 Task: Use GitHub's "Issues" to report and track project tasks.
Action: Mouse moved to (440, 182)
Screenshot: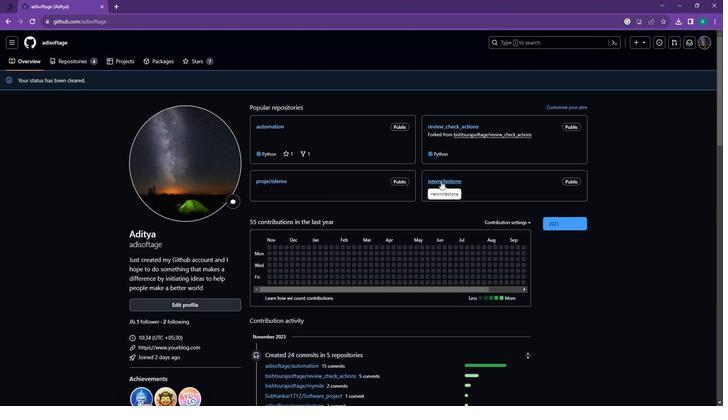 
Action: Mouse pressed left at (440, 182)
Screenshot: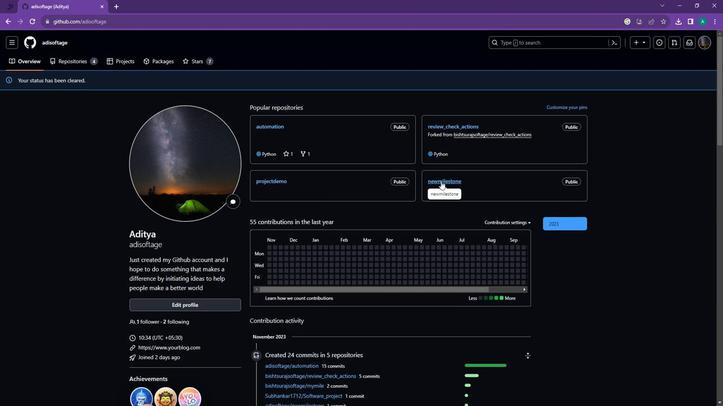 
Action: Mouse moved to (176, 61)
Screenshot: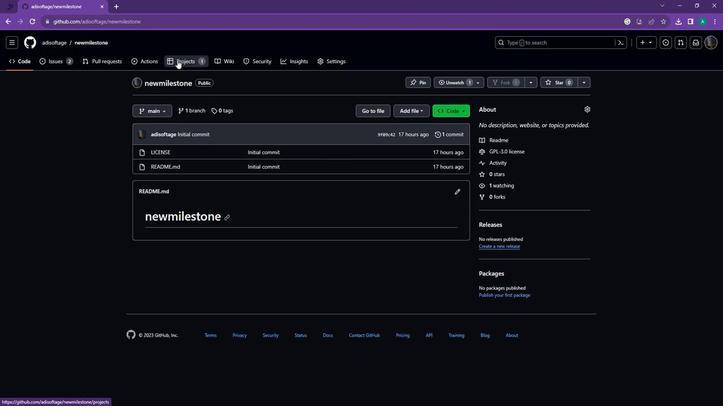 
Action: Mouse pressed left at (176, 61)
Screenshot: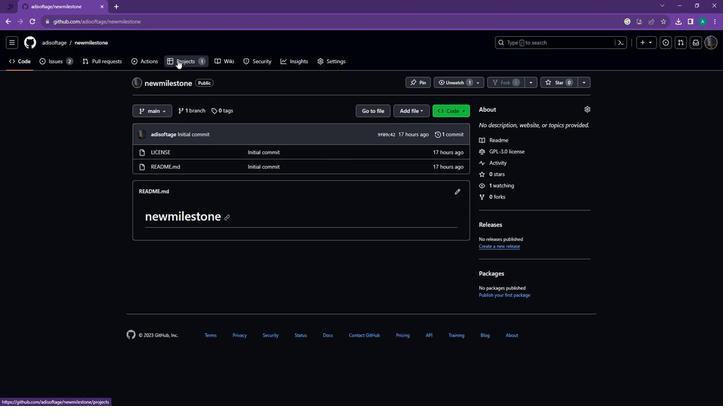 
Action: Mouse moved to (172, 205)
Screenshot: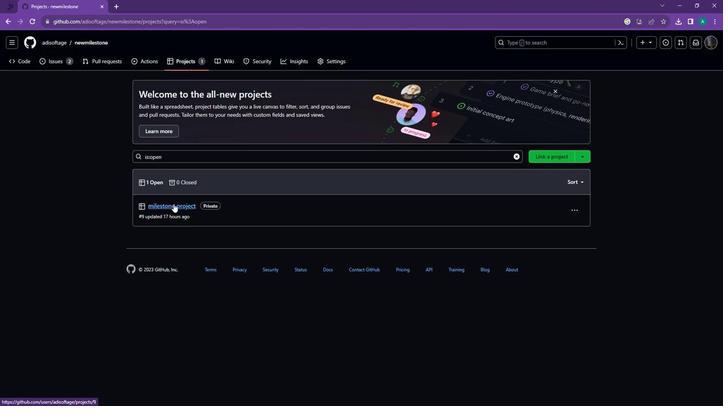 
Action: Mouse pressed left at (172, 205)
Screenshot: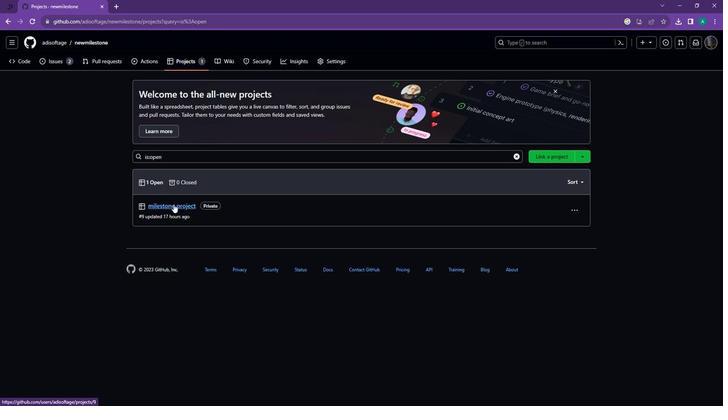 
Action: Mouse moved to (306, 247)
Screenshot: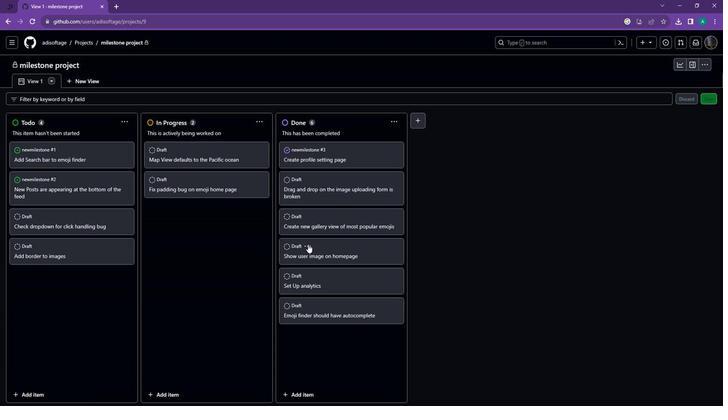 
Action: Mouse pressed left at (306, 247)
Screenshot: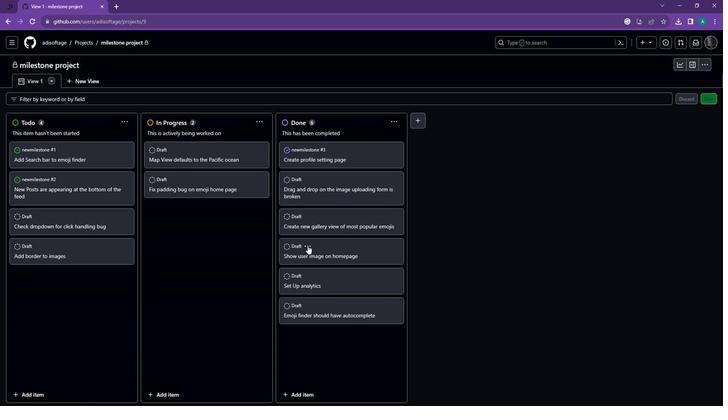 
Action: Mouse moved to (313, 260)
Screenshot: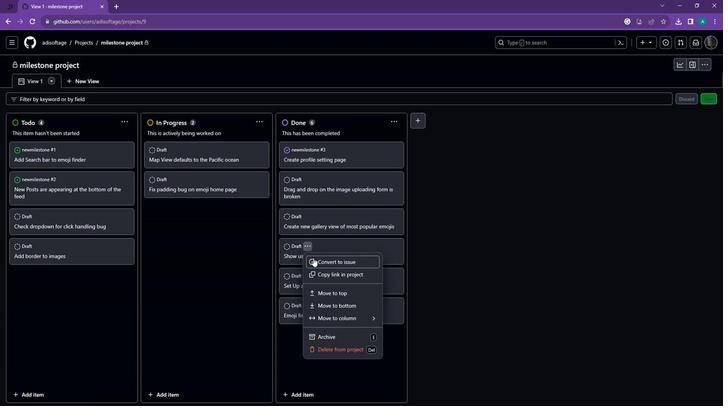 
Action: Mouse pressed left at (313, 260)
Screenshot: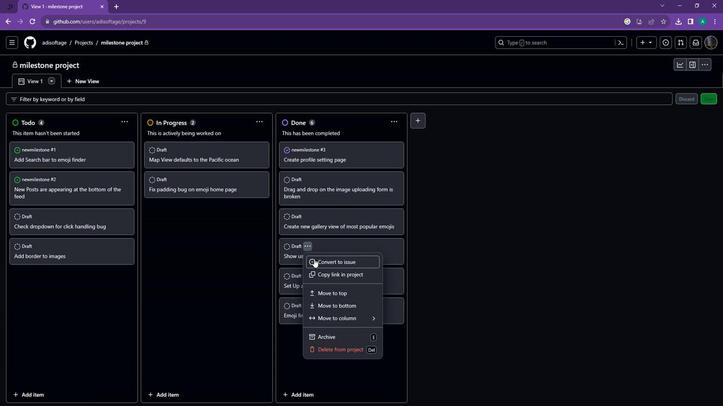 
Action: Mouse moved to (330, 295)
Screenshot: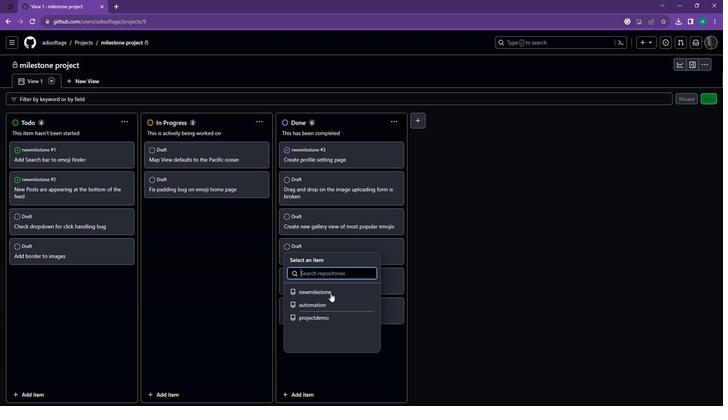 
Action: Mouse pressed left at (330, 295)
Screenshot: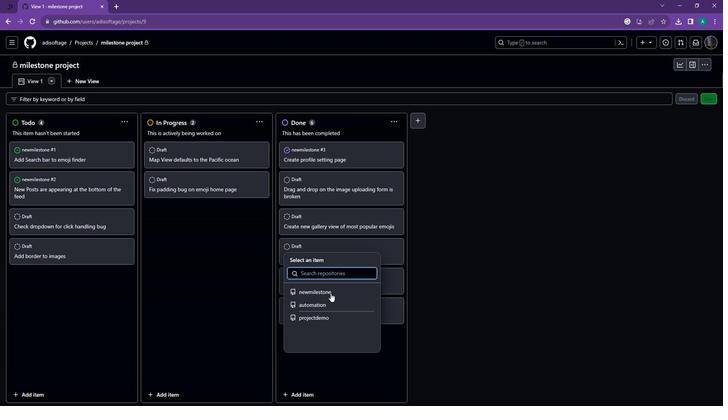 
Action: Mouse moved to (308, 306)
Screenshot: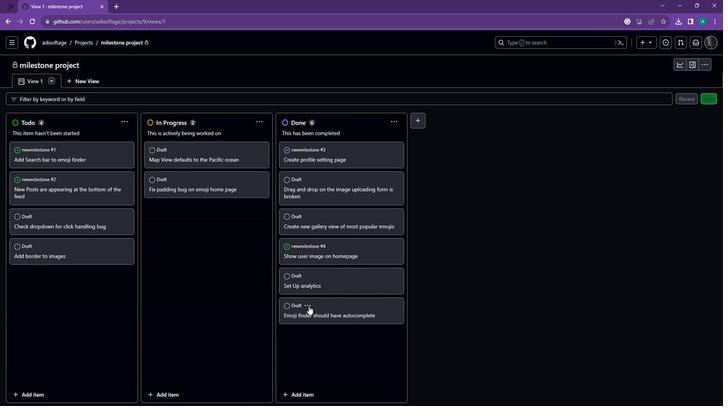 
Action: Mouse pressed left at (308, 306)
Screenshot: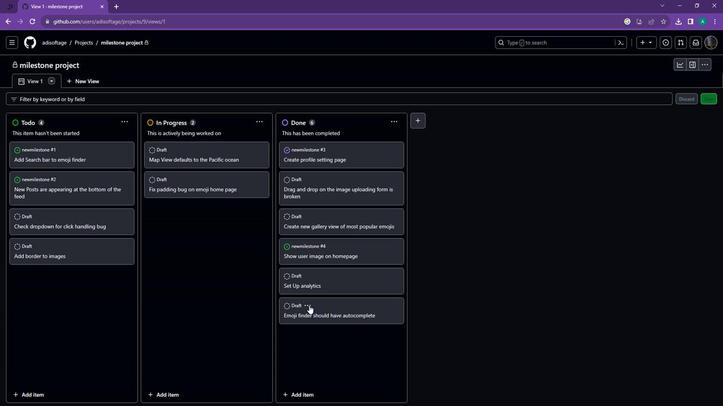 
Action: Mouse moved to (325, 203)
Screenshot: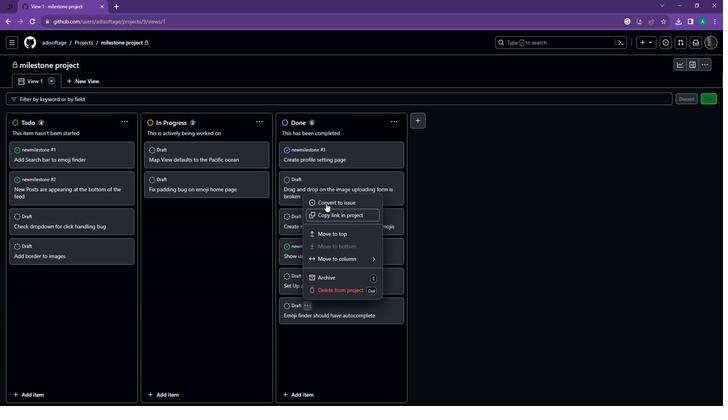 
Action: Mouse pressed left at (325, 203)
Screenshot: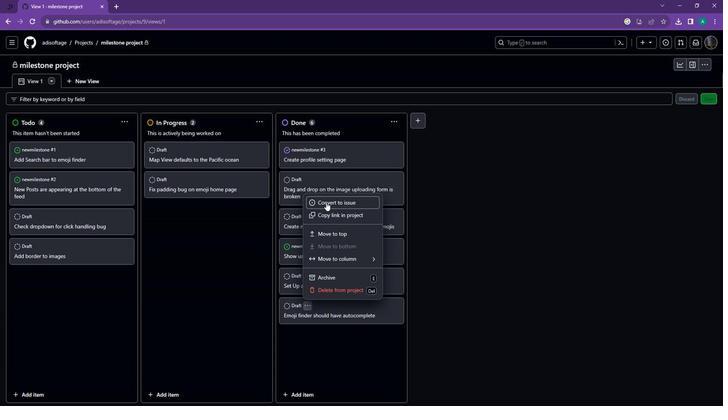 
Action: Mouse moved to (316, 239)
Screenshot: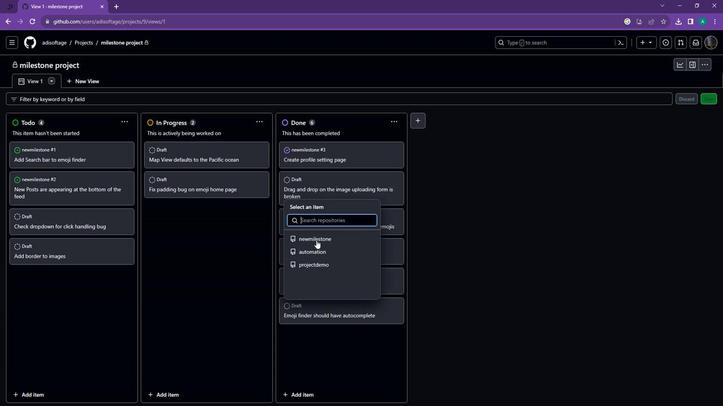 
Action: Mouse pressed left at (316, 239)
Screenshot: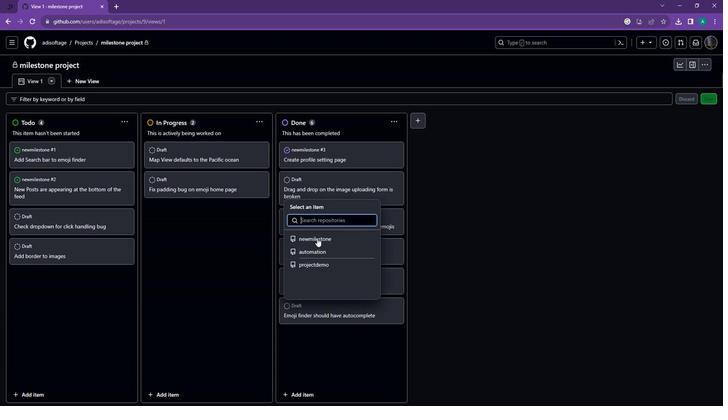 
Action: Mouse moved to (82, 42)
Screenshot: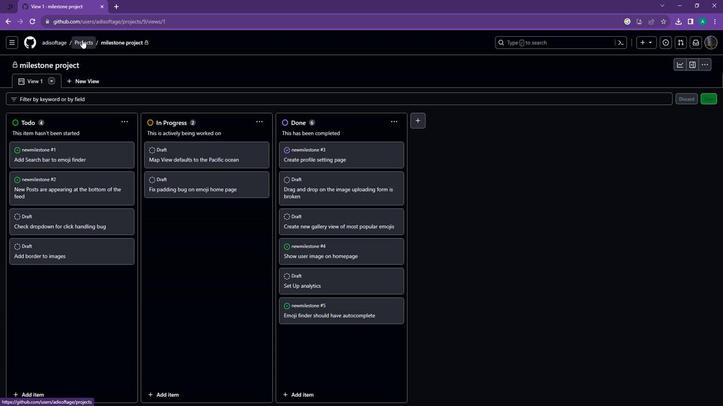 
Action: Mouse pressed left at (82, 42)
Screenshot: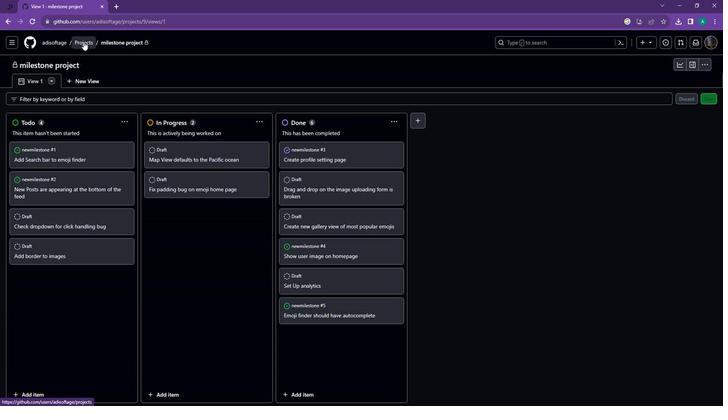
Action: Mouse moved to (73, 67)
Screenshot: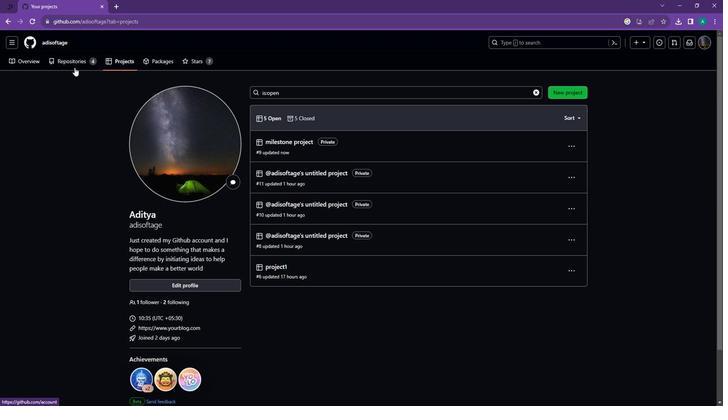 
Action: Mouse pressed left at (73, 67)
Screenshot: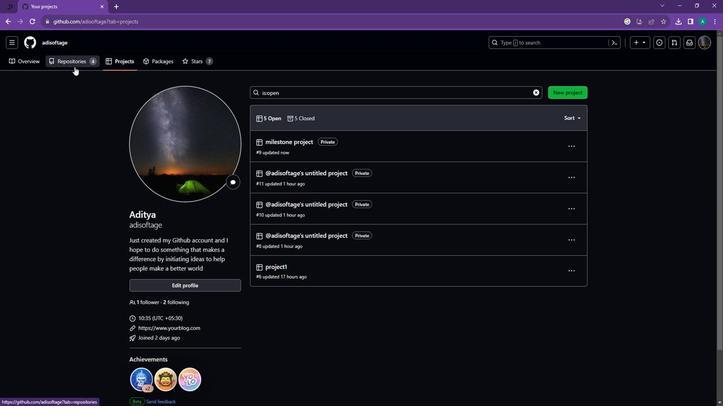 
Action: Mouse moved to (275, 208)
Screenshot: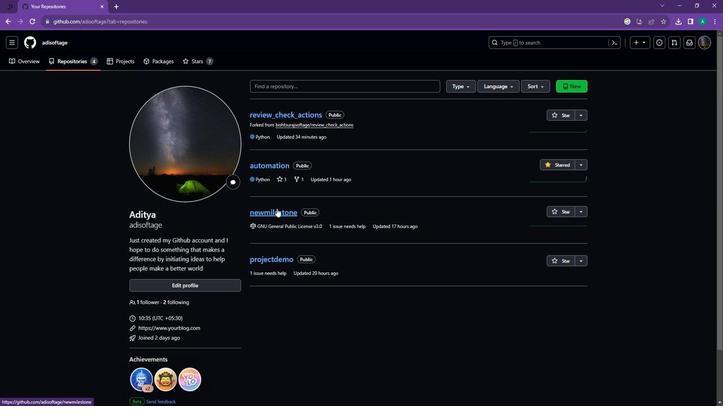 
Action: Mouse pressed left at (275, 208)
Screenshot: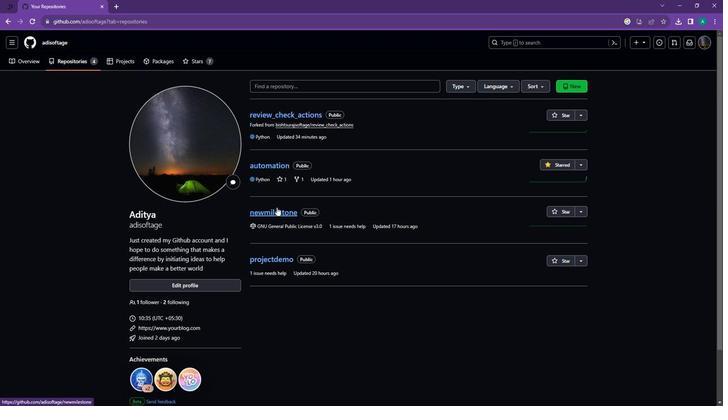 
Action: Mouse moved to (48, 63)
Screenshot: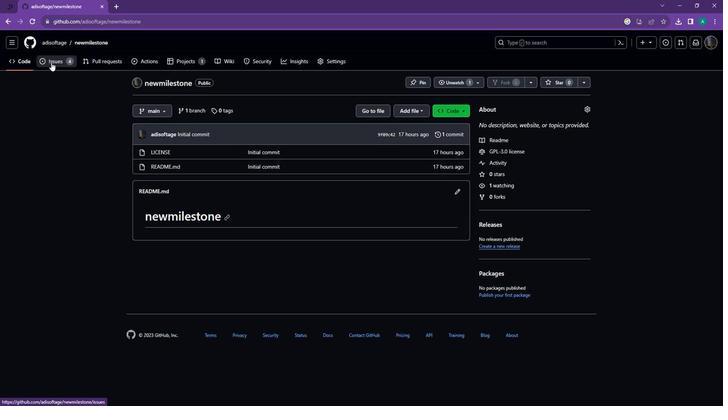
Action: Mouse pressed left at (48, 63)
Screenshot: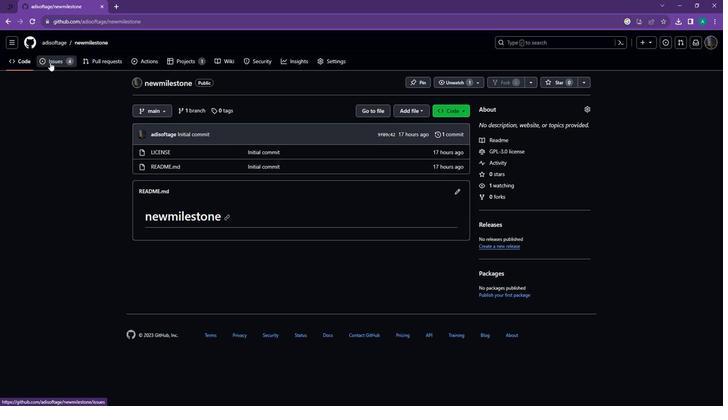 
Action: Mouse moved to (248, 131)
Screenshot: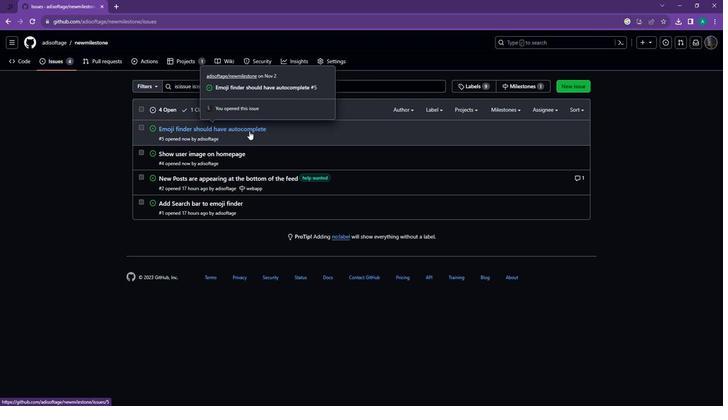 
Action: Mouse pressed left at (248, 131)
Screenshot: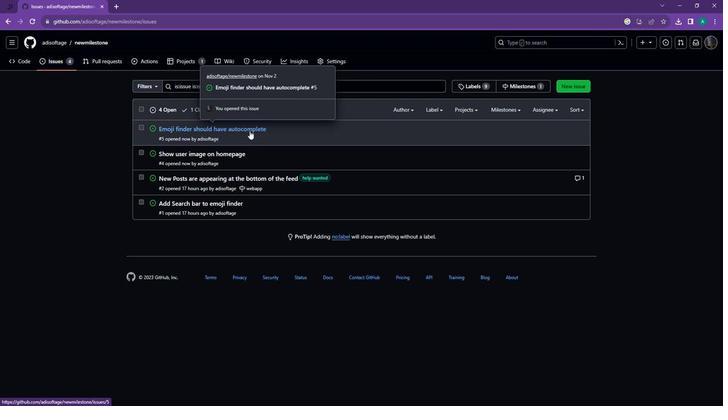 
Action: Mouse moved to (219, 286)
Screenshot: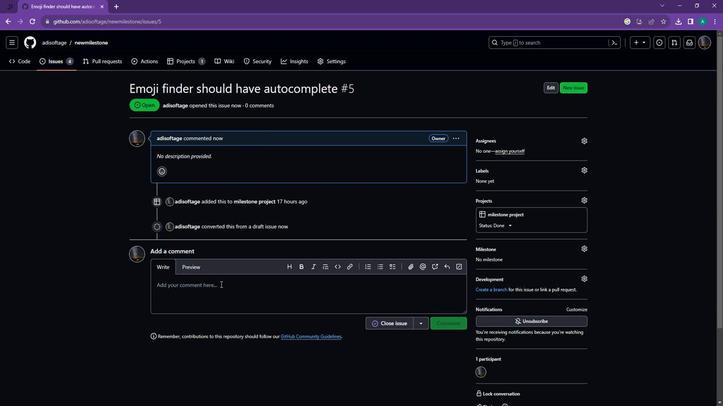 
Action: Mouse pressed left at (219, 286)
Screenshot: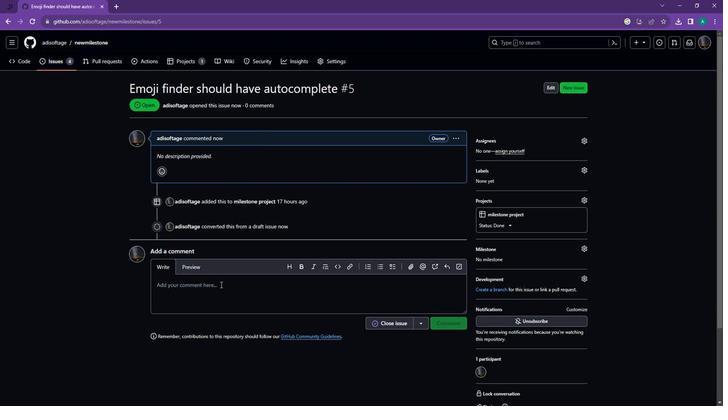 
Action: Key pressed <Key.shift><Key.shift><Key.shift><Key.shift><Key.shift><Key.shift><Key.shift>It<Key.space>is<Key.space>important<Key.space>that<Key.space>we<Key.space>put<Key.space>autocomplete<Key.space>in<Key.space>the<Key.space>emoji<Key.space>finder<Key.space>bar.<Key.shift><Key.enter>be<Key.backspace><Key.backspace><Key.shift>Because<Key.space>it<Key.space>will<Key.space>let<Key.space>the<Key.space>users<Key.space>talk<Key.space>more<Key.space>freely<Key.space>without<Key.space>thinking<Key.space>much.<Key.space><Key.shift><Key.backspace><Key.backspace><Key.space>causing<Key.space>to<Key.space>incresing<Key.space>the<Key.space>traffic<Key.space>on<Key.space>ou<Key.space><Key.backspace><Key.backspace>r<Key.space><Key.backspace><Key.backspace>ur<Key.space>app<Key.space><Key.shift_r>!!!!
Screenshot: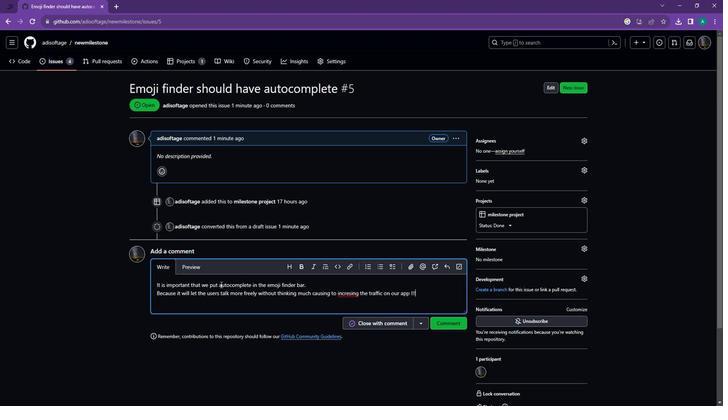 
Action: Mouse moved to (484, 172)
Screenshot: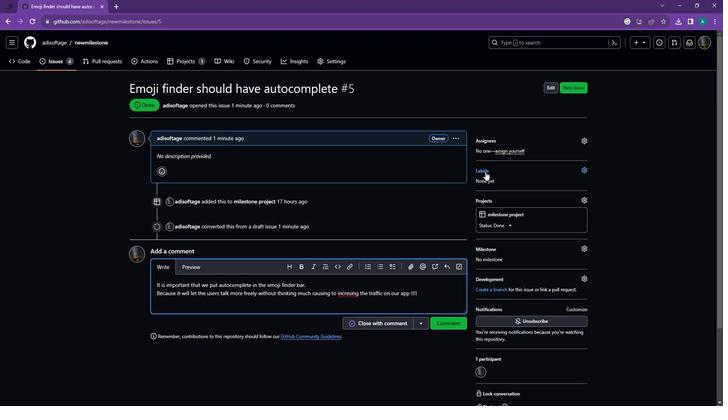 
Action: Mouse pressed left at (484, 172)
Screenshot: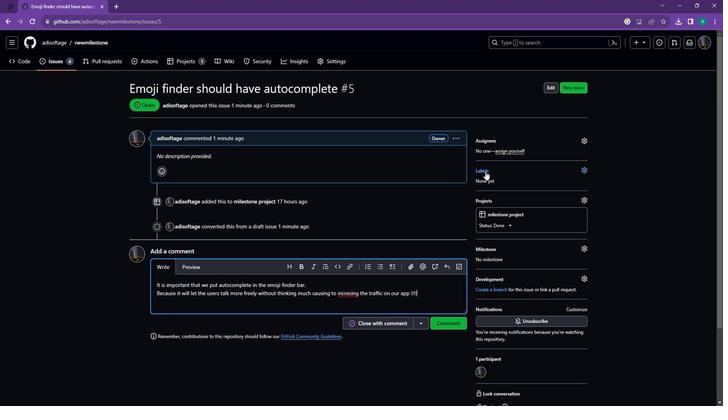 
Action: Mouse moved to (491, 282)
Screenshot: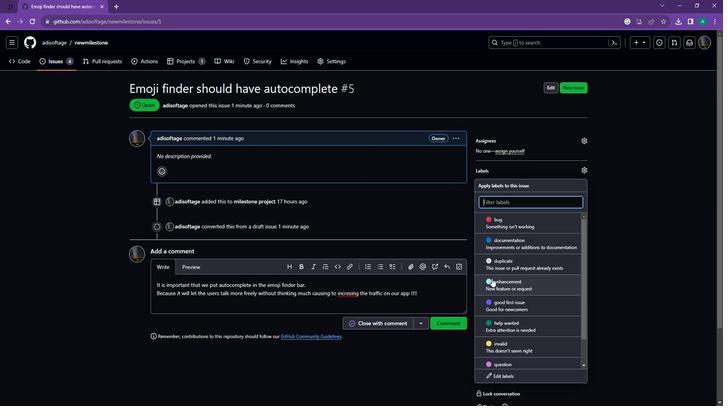 
Action: Mouse pressed left at (491, 282)
Screenshot: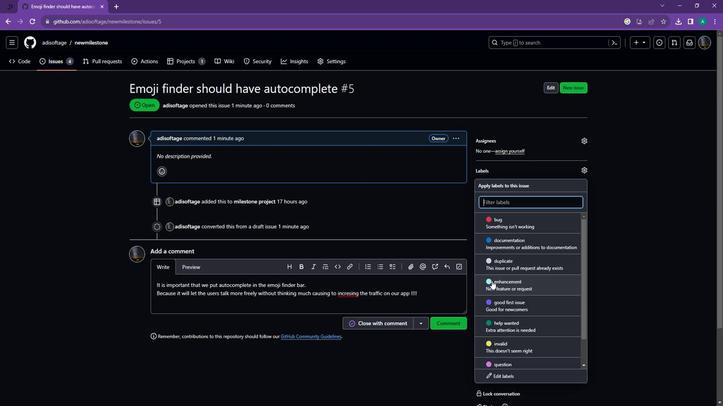 
Action: Mouse moved to (448, 323)
Screenshot: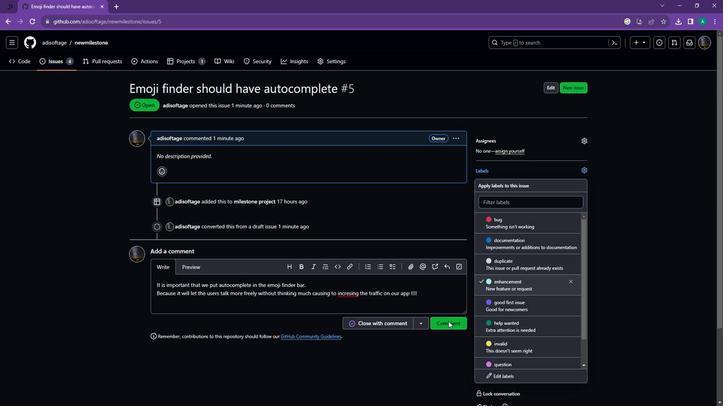 
Action: Mouse pressed left at (448, 323)
Screenshot: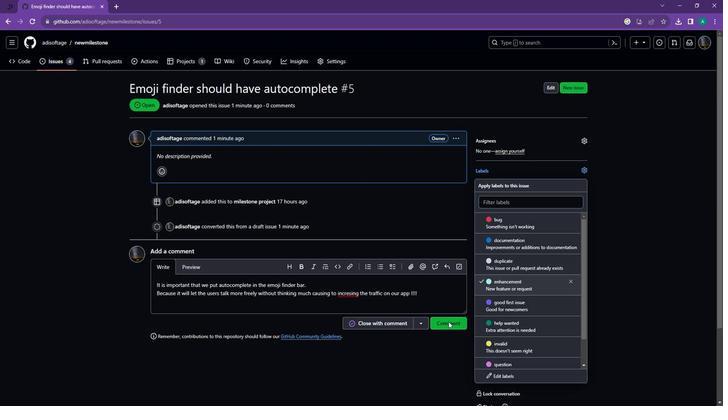 
Action: Mouse moved to (448, 325)
Screenshot: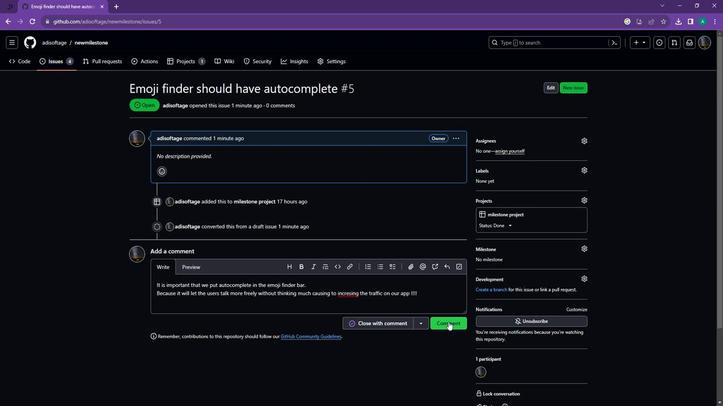 
Action: Mouse pressed left at (448, 325)
Screenshot: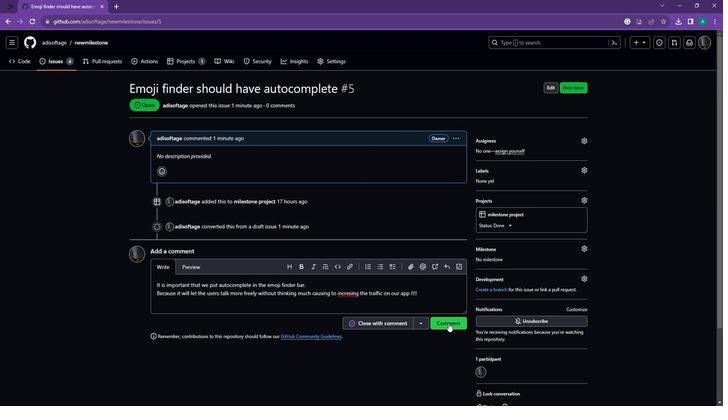 
Action: Mouse moved to (207, 169)
Screenshot: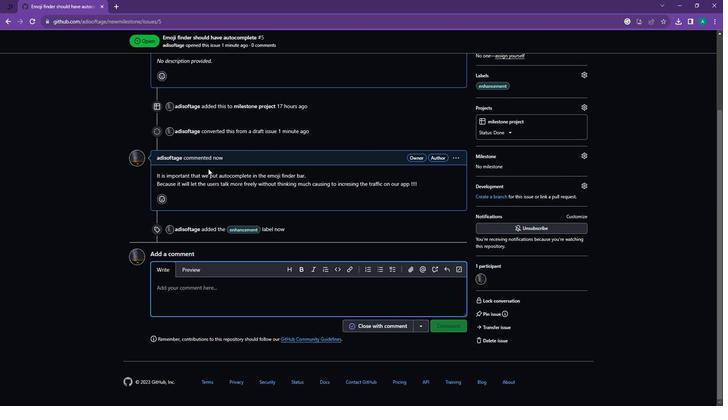 
Action: Mouse scrolled (207, 169) with delta (0, 0)
Screenshot: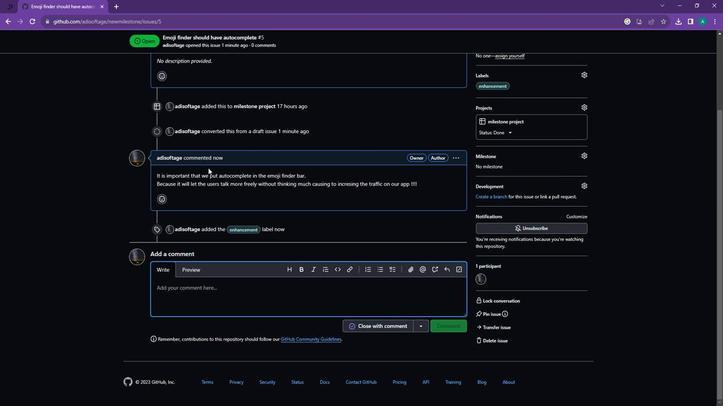 
Action: Mouse scrolled (207, 169) with delta (0, 0)
Screenshot: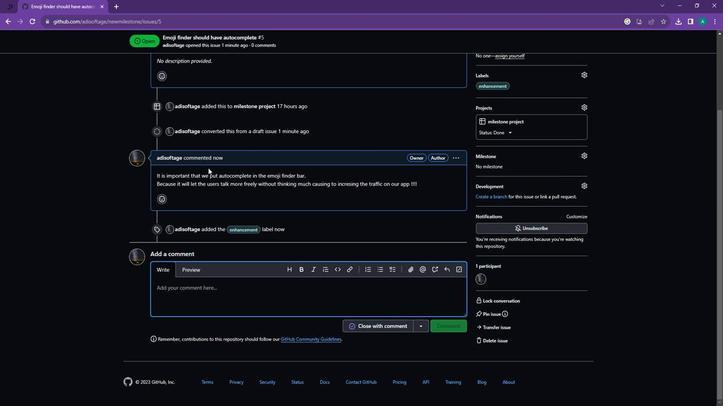
Action: Mouse scrolled (207, 169) with delta (0, 0)
Screenshot: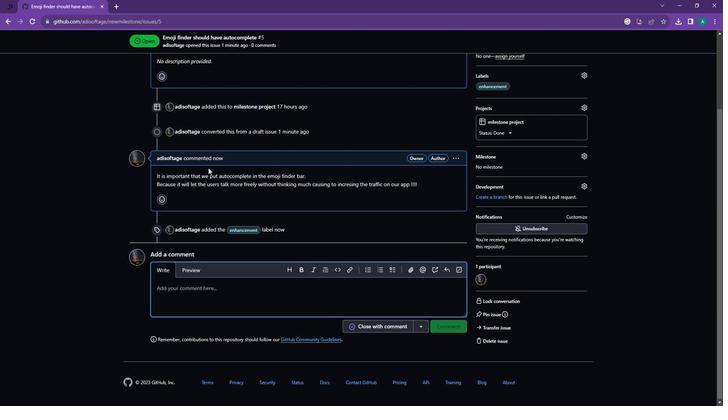 
Action: Mouse moved to (63, 61)
Screenshot: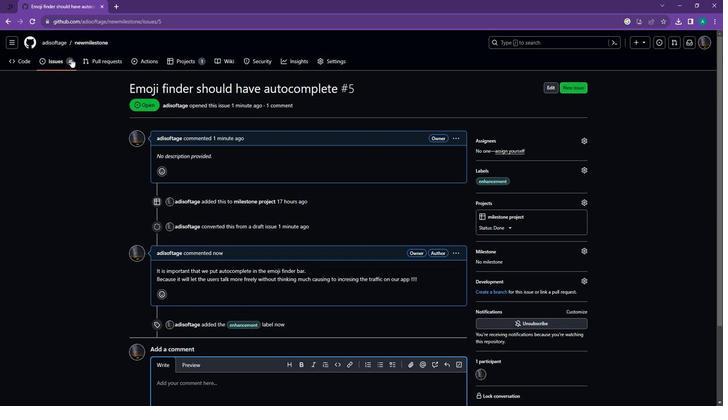 
Action: Mouse pressed left at (63, 61)
Screenshot: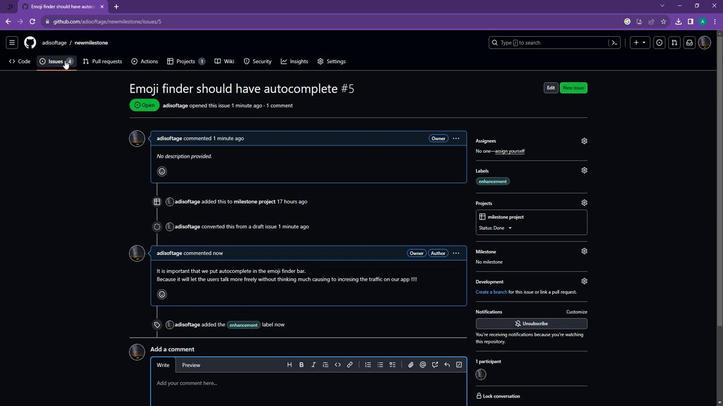 
Action: Mouse moved to (206, 155)
Screenshot: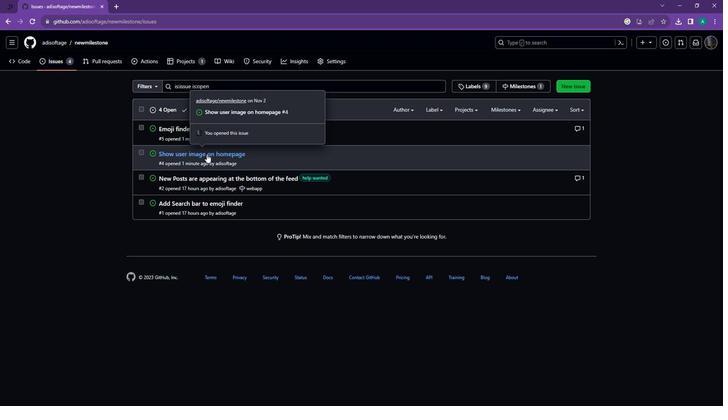 
Action: Mouse pressed left at (206, 155)
Screenshot: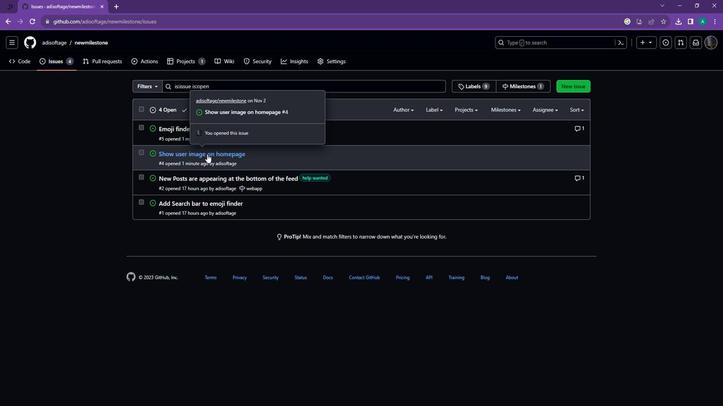 
Action: Mouse moved to (210, 286)
Screenshot: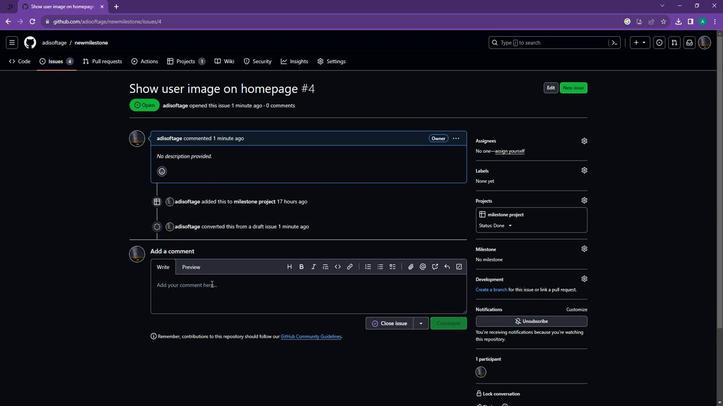 
Action: Mouse pressed left at (210, 286)
Screenshot: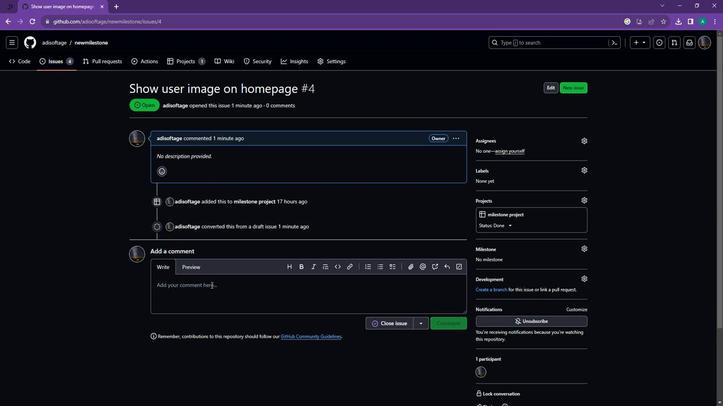 
Action: Key pressed <Key.shift>User<Key.space>image<Key.space>is<Key.space>not<Key.space>showing<Key.space>so<Key.space>we<Key.space>have<Key.space>to<Key.space>fix<Key.space>the<Key.space>javascript<Key.space>in<Key.space>the<Key.space>index<Key.space>folder<Key.space><Key.backspace>..
Screenshot: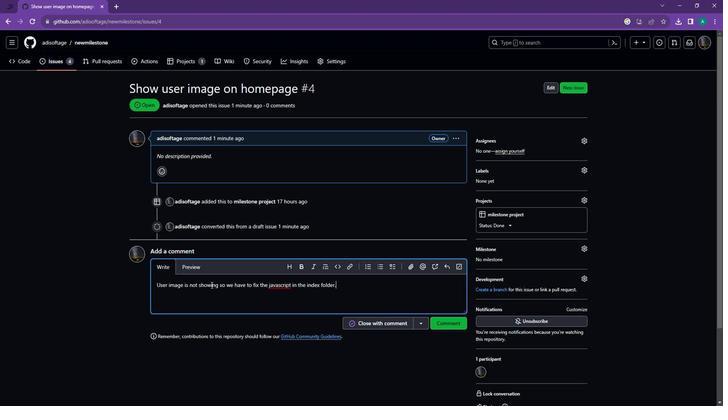 
Action: Mouse moved to (502, 255)
Screenshot: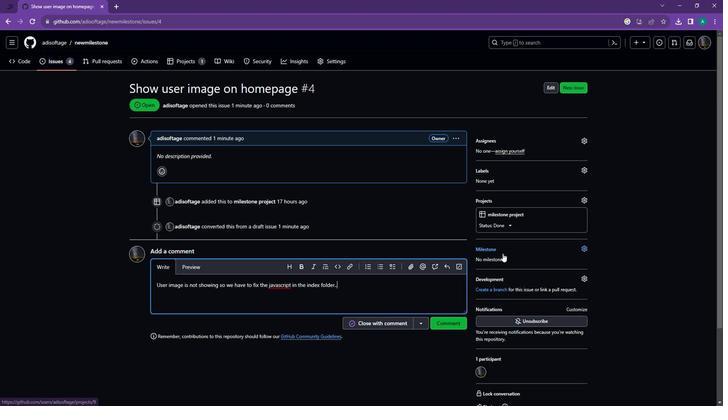 
Action: Mouse pressed left at (502, 255)
Screenshot: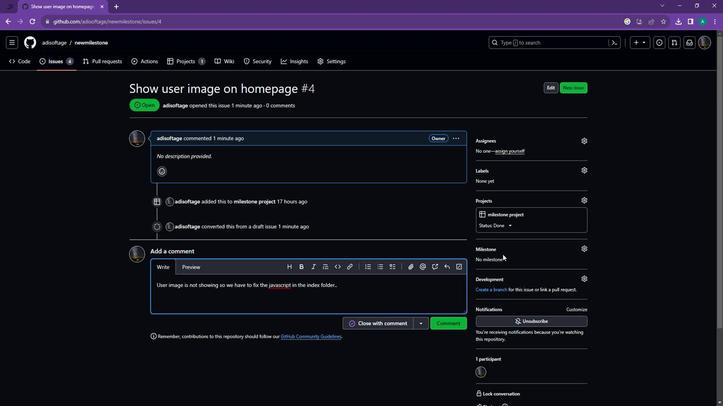 
Action: Mouse moved to (488, 250)
Screenshot: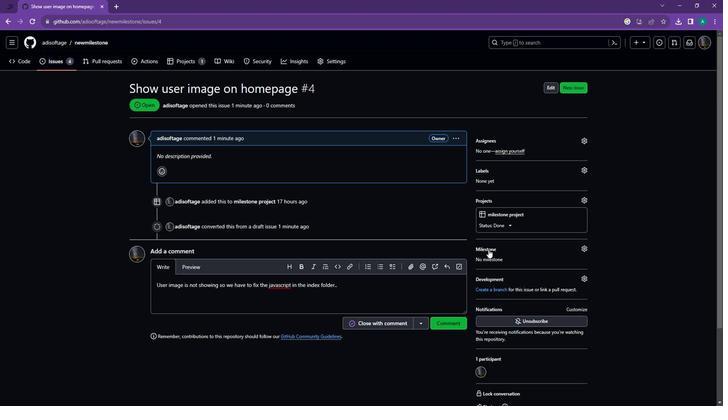 
Action: Mouse pressed left at (488, 250)
Screenshot: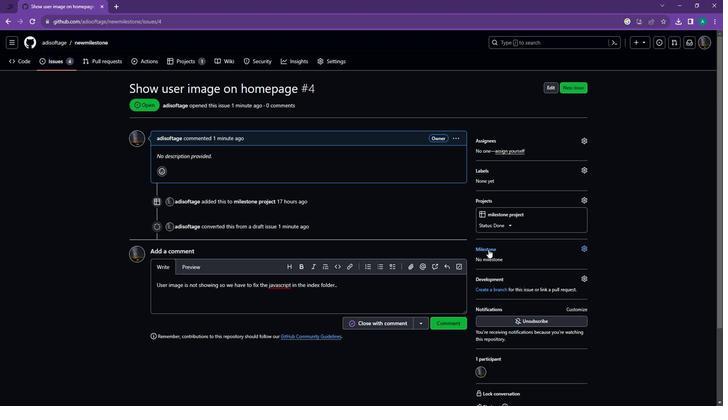 
Action: Mouse moved to (499, 312)
Screenshot: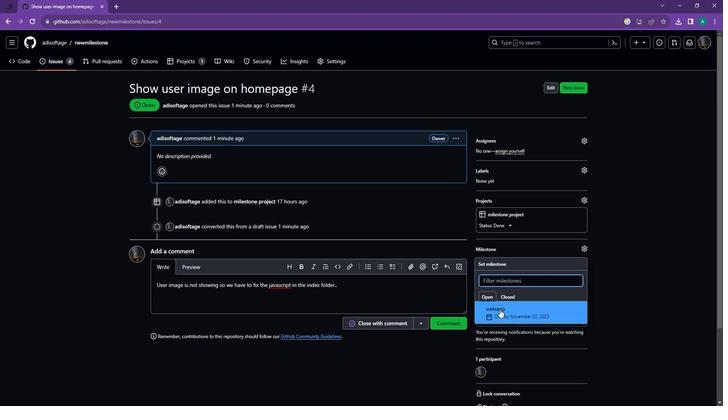
Action: Mouse pressed left at (499, 312)
Screenshot: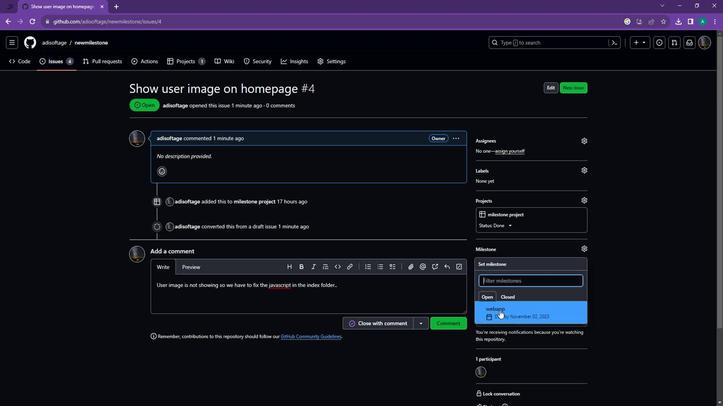 
Action: Mouse moved to (443, 325)
Screenshot: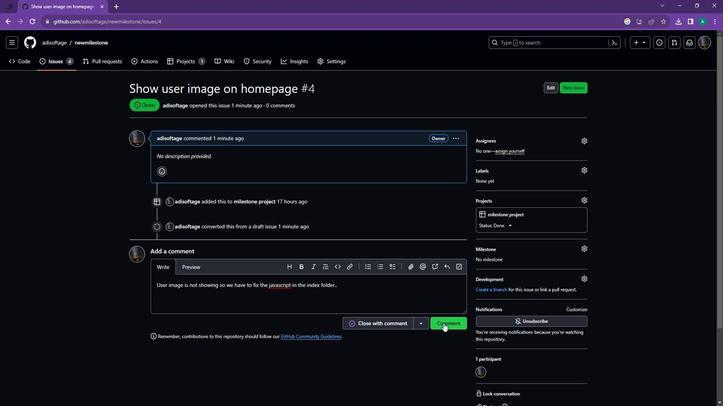 
Action: Mouse pressed left at (443, 325)
Screenshot: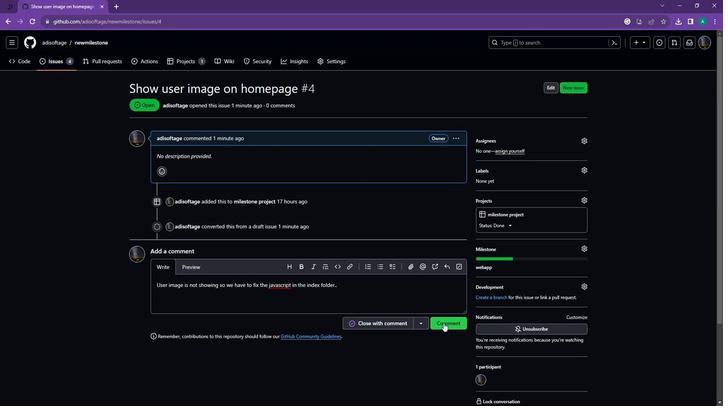 
Action: Mouse moved to (52, 62)
Screenshot: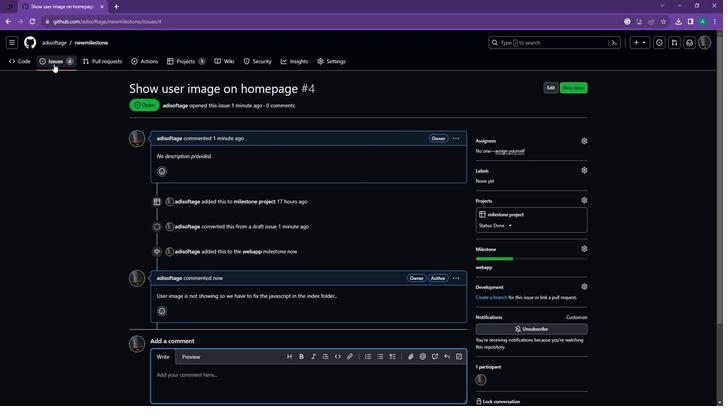 
Action: Mouse pressed left at (52, 62)
Screenshot: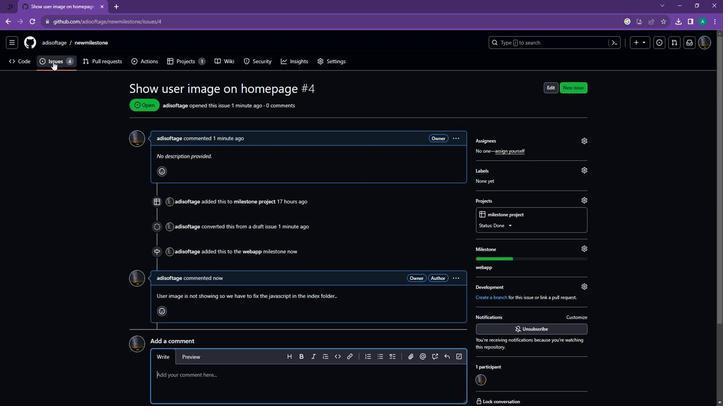 
Action: Mouse moved to (206, 181)
Screenshot: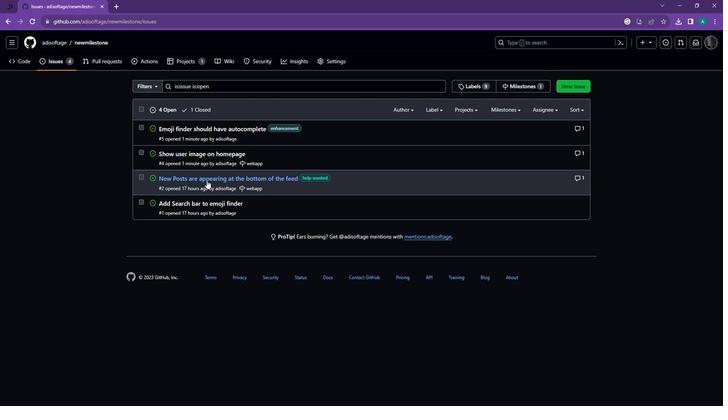 
Action: Mouse pressed left at (206, 181)
Screenshot: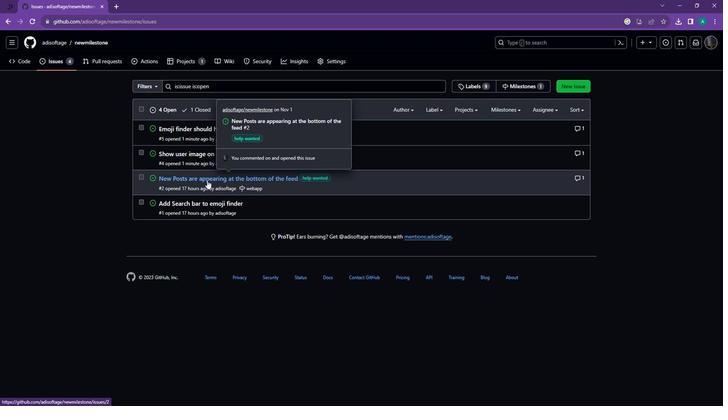 
Action: Mouse moved to (228, 335)
Screenshot: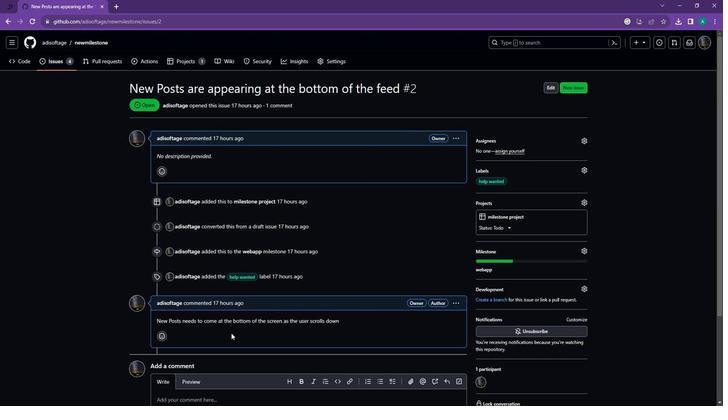 
Action: Mouse scrolled (228, 334) with delta (0, 0)
Screenshot: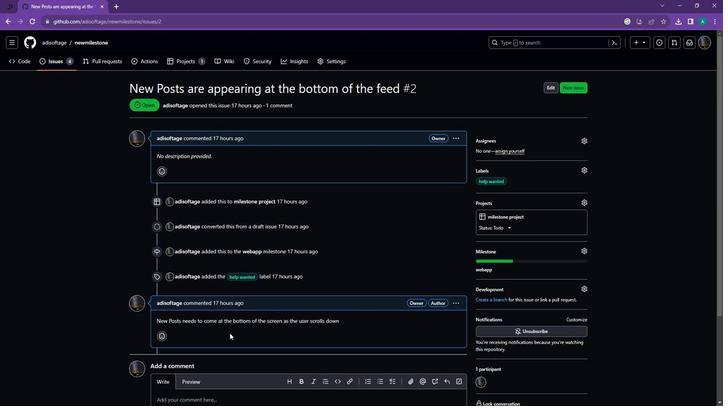 
Action: Mouse scrolled (228, 334) with delta (0, 0)
Screenshot: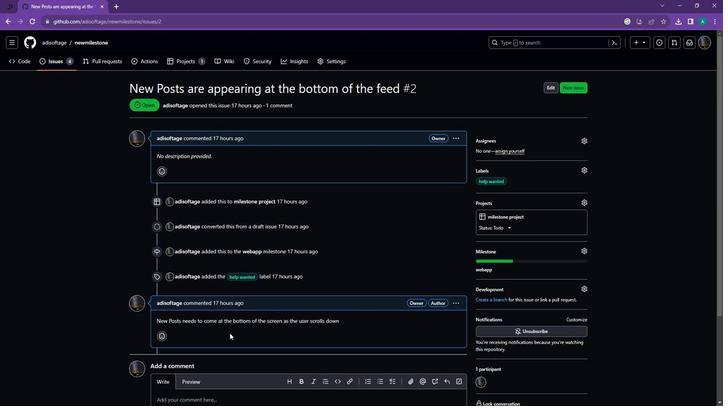 
Action: Mouse scrolled (228, 334) with delta (0, 0)
Screenshot: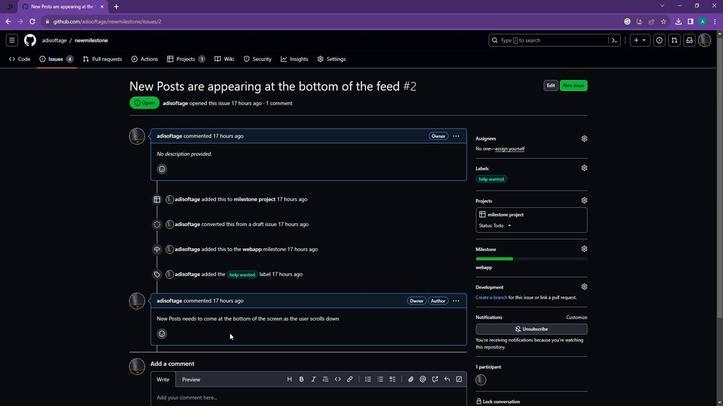 
Action: Mouse moved to (221, 287)
Screenshot: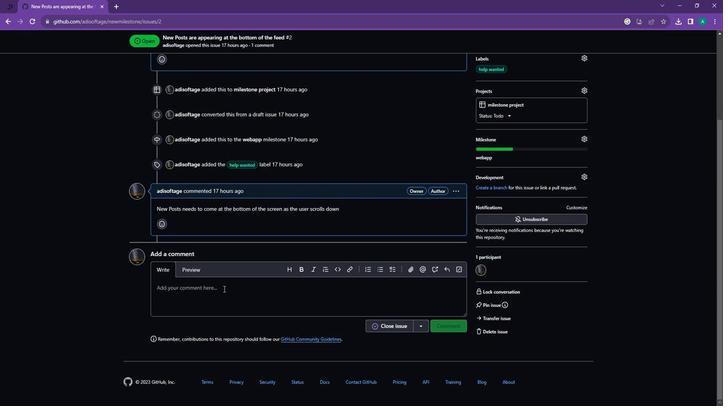 
Action: Mouse pressed left at (221, 287)
Screenshot: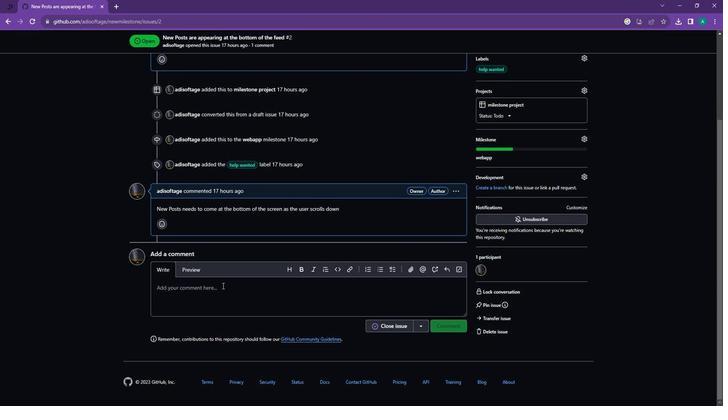 
Action: Key pressed <Key.shift><Key.shift><Key.shift><Key.shift><Key.shift><Key.shift>I<Key.space>have<Key.space>fixed<Key.space>t<Key.backspace><Key.shift>React.js<Key.space>and<Key.space><Key.shift><Key.shift><Key.shift><Key.shift><Key.shift><Key.shift><Key.shift><Key.shift><Key.shift><Key.shift><Key.shift><Key.shift><Key.shift>javascript<Key.space>inside<Key.space>it.<Key.space><Key.shift>So<Key.space>the<Key.space>screen<Key.space>is<Key.space>now<Key.space>able<Key.space>to<Key.space>show<Key.space>the<Key.space>new<Key.space>posts<Key.space>as<Key.space>the<Key.space>s<Key.backspace>user<Key.space>scrolls<Key.space>down
Screenshot: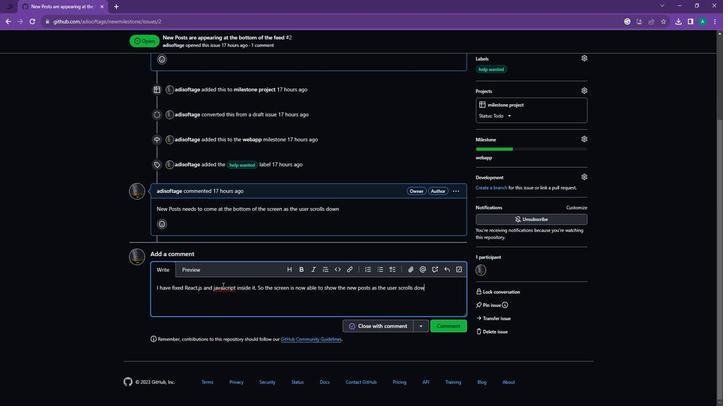 
Action: Mouse moved to (448, 222)
Screenshot: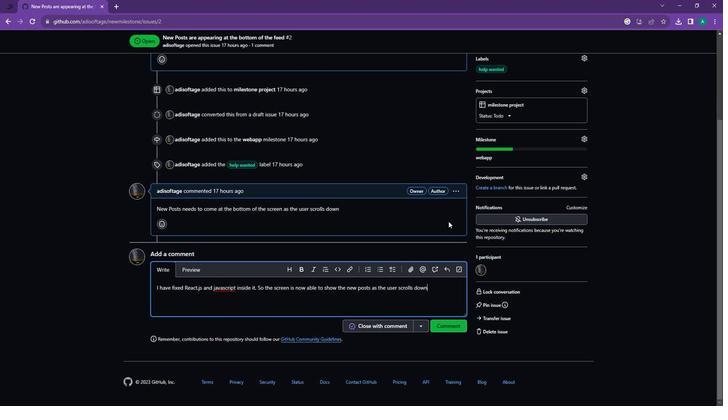 
Action: Mouse scrolled (448, 223) with delta (0, 0)
Screenshot: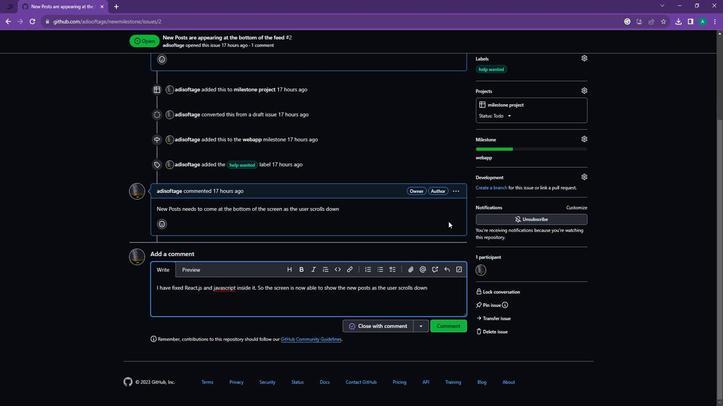 
Action: Mouse moved to (491, 106)
Screenshot: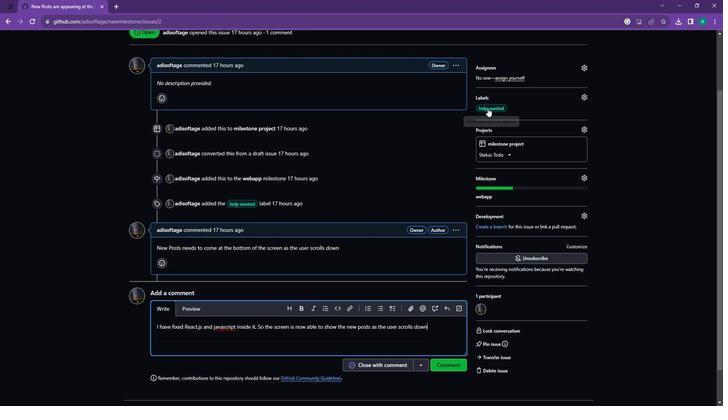 
Action: Mouse pressed left at (491, 106)
Screenshot: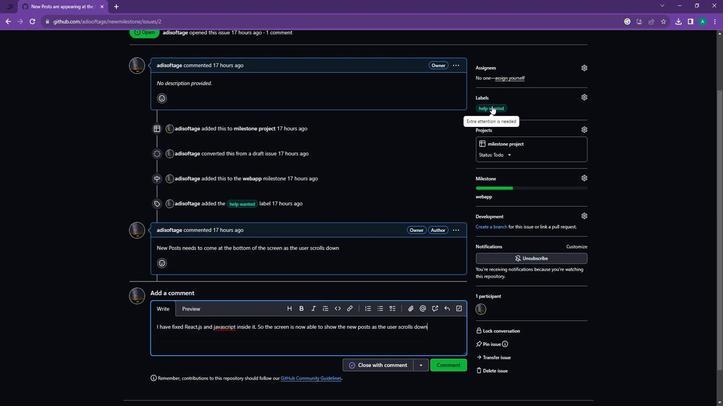 
Action: Mouse moved to (0, 26)
Screenshot: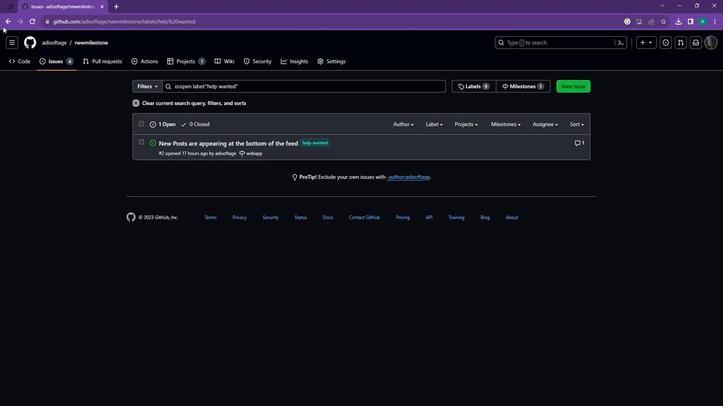 
Action: Mouse pressed left at (0, 26)
Screenshot: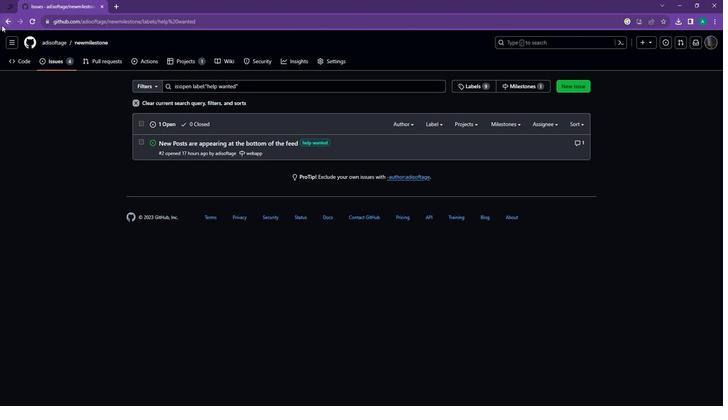 
Action: Mouse moved to (425, 124)
Screenshot: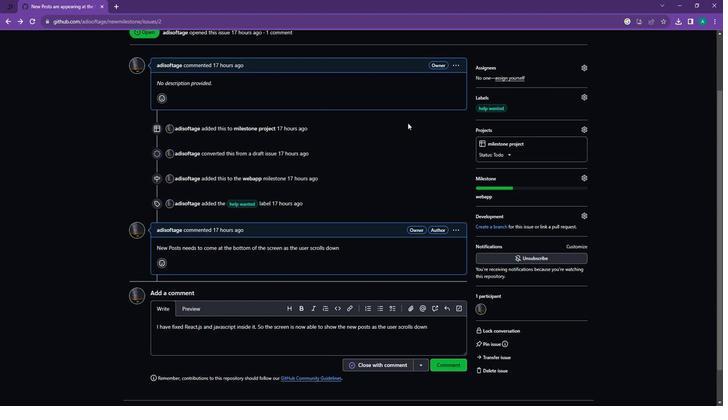 
Action: Mouse scrolled (425, 124) with delta (0, 0)
Screenshot: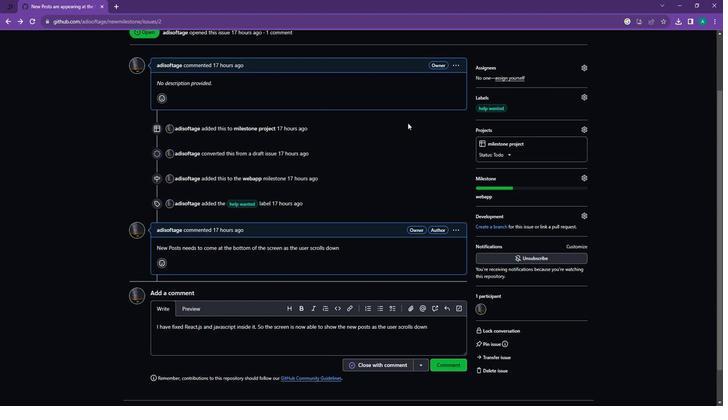 
Action: Mouse moved to (484, 133)
Screenshot: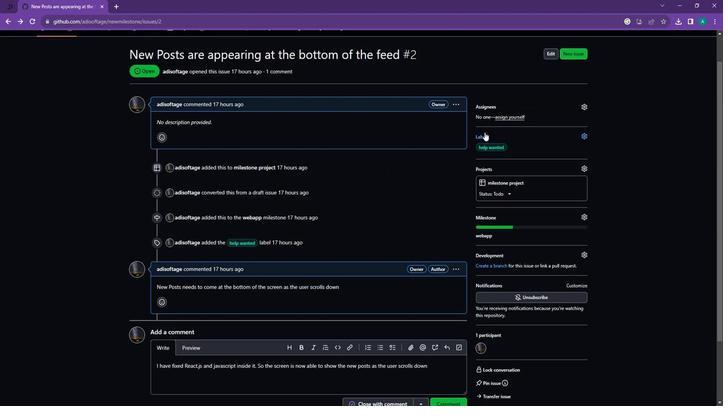 
Action: Mouse pressed left at (484, 133)
Screenshot: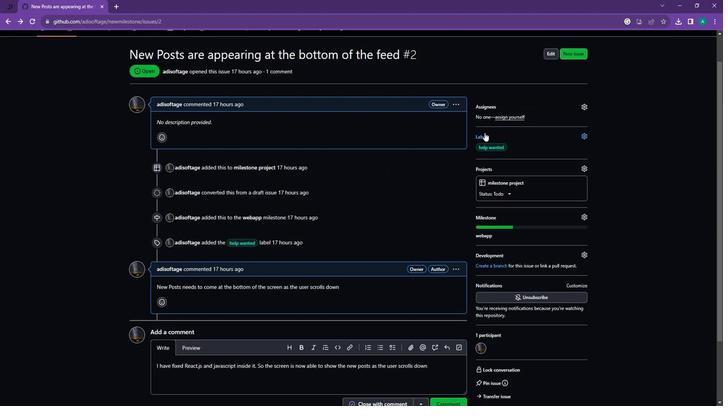 
Action: Mouse moved to (482, 187)
Screenshot: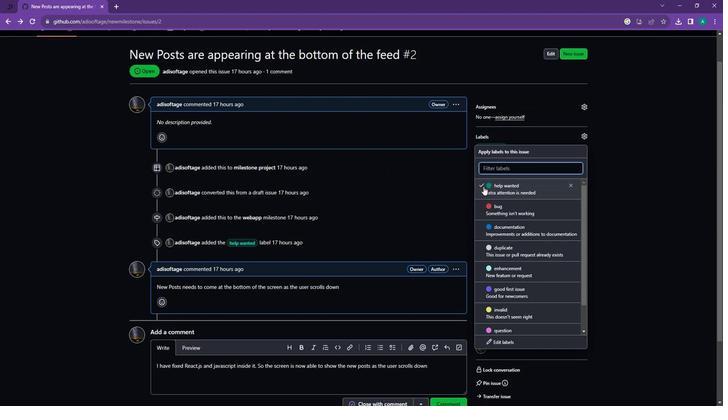 
Action: Mouse pressed left at (482, 187)
Screenshot: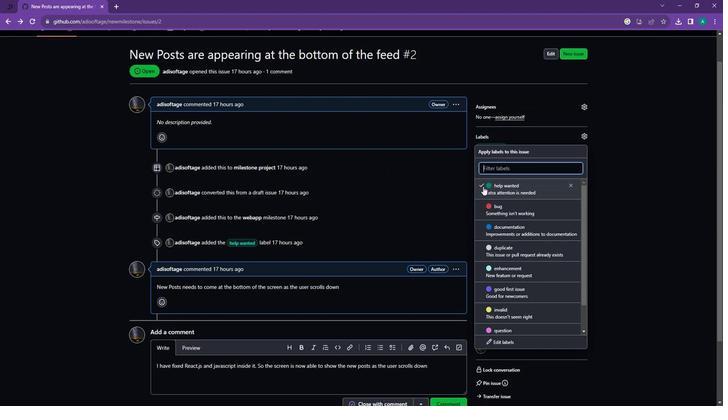 
Action: Mouse moved to (437, 184)
Screenshot: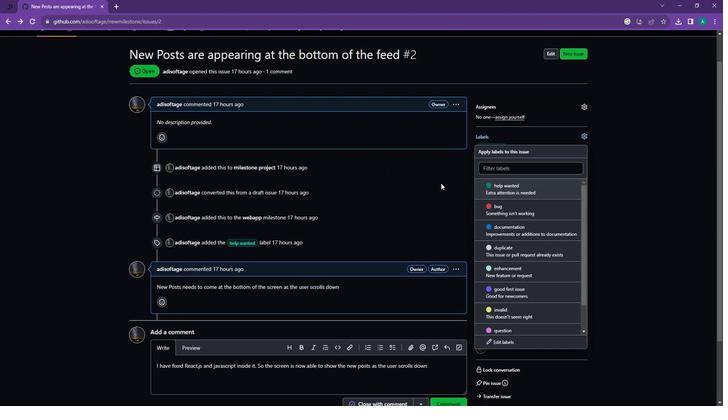 
Action: Mouse pressed left at (437, 184)
Screenshot: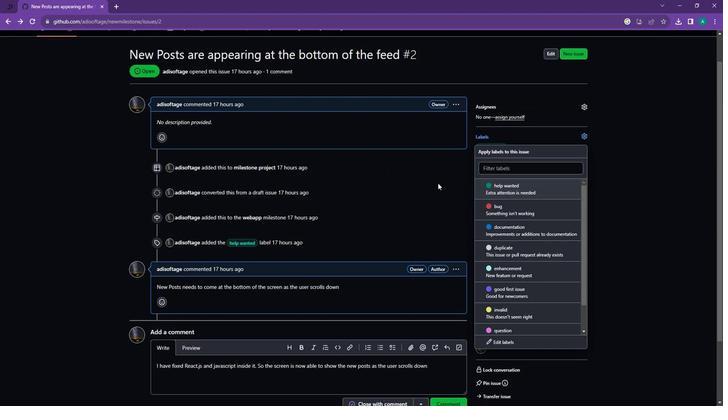 
Action: Mouse moved to (302, 273)
Screenshot: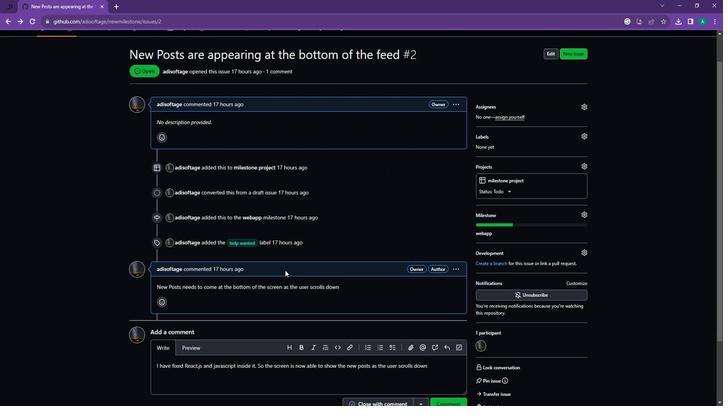 
Action: Mouse scrolled (302, 273) with delta (0, 0)
Screenshot: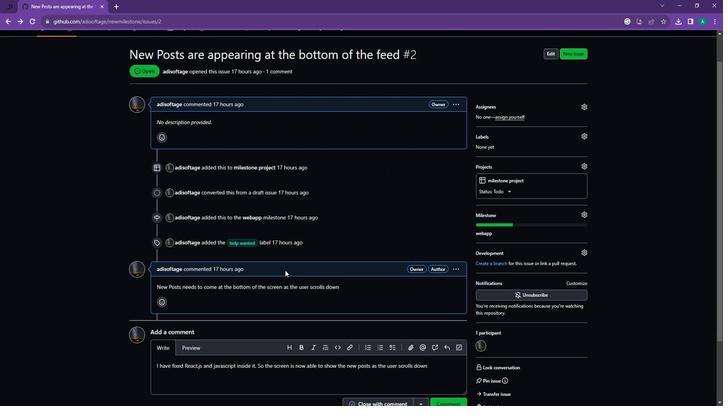 
Action: Mouse moved to (318, 274)
Screenshot: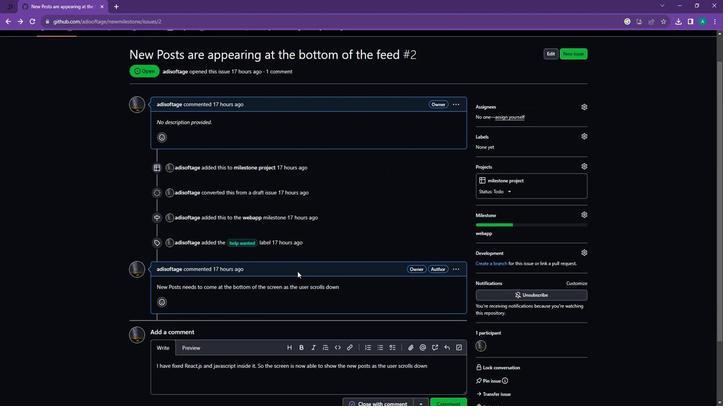 
Action: Mouse scrolled (318, 274) with delta (0, 0)
Screenshot: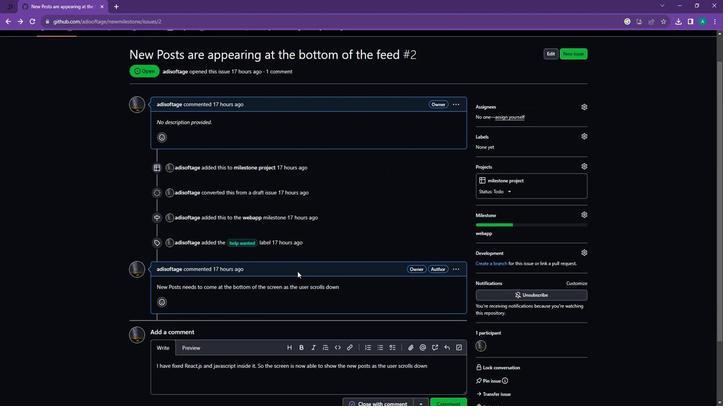 
Action: Mouse moved to (418, 325)
Screenshot: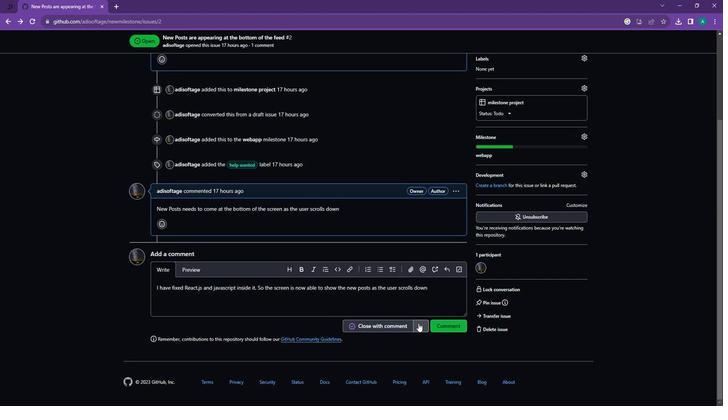 
Action: Mouse pressed left at (418, 325)
Screenshot: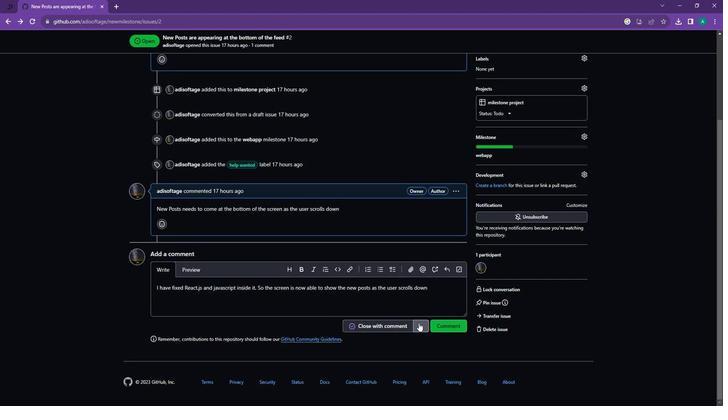 
Action: Mouse moved to (418, 330)
Screenshot: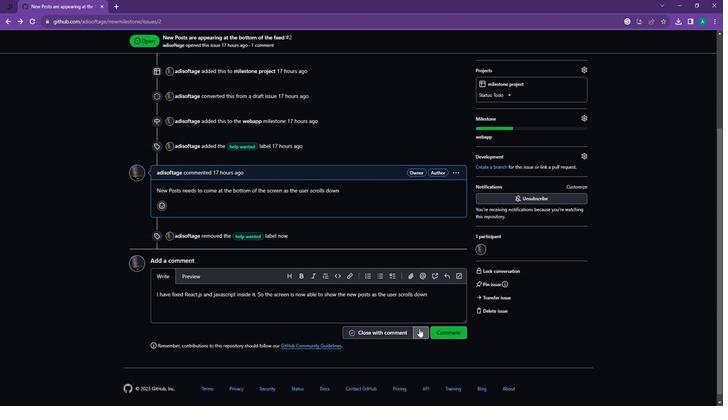 
Action: Mouse pressed left at (418, 330)
Screenshot: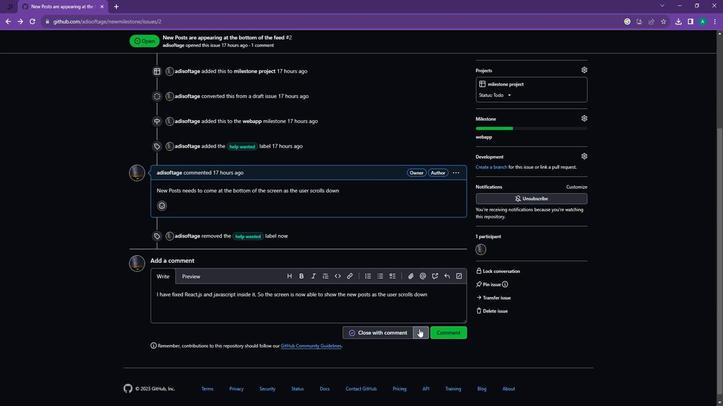 
Action: Mouse moved to (319, 326)
Screenshot: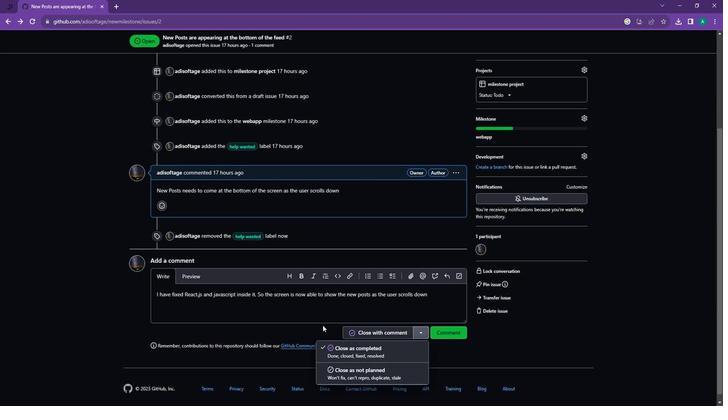 
Action: Mouse pressed left at (319, 326)
Screenshot: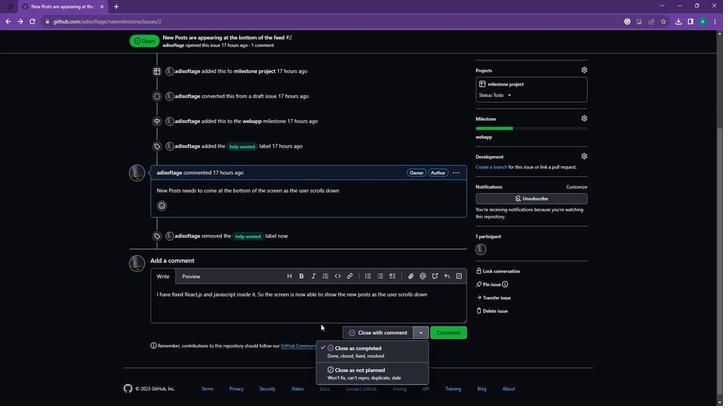 
Action: Mouse moved to (416, 333)
Screenshot: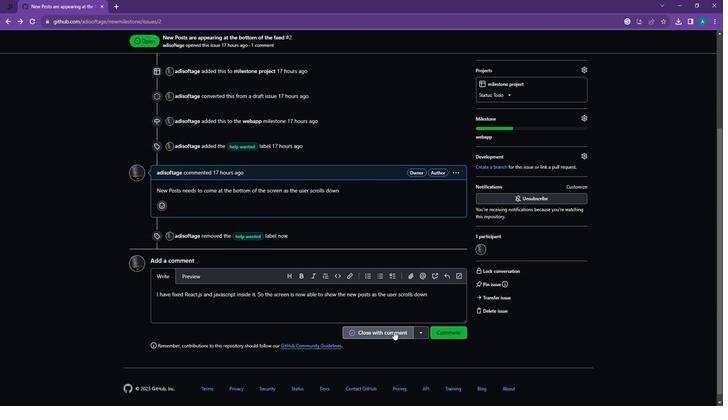 
Action: Mouse pressed left at (416, 333)
Screenshot: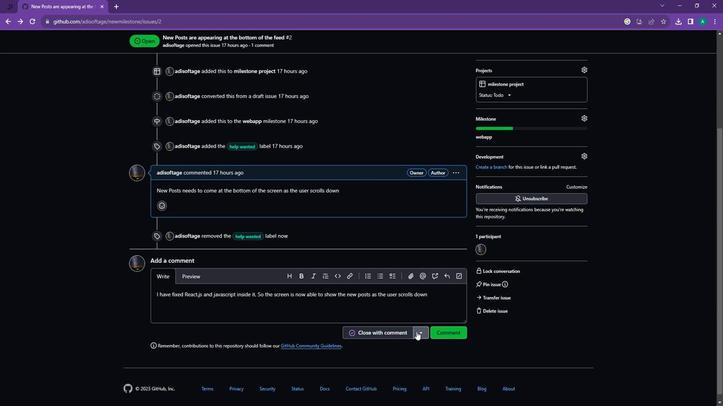 
Action: Mouse moved to (369, 318)
Screenshot: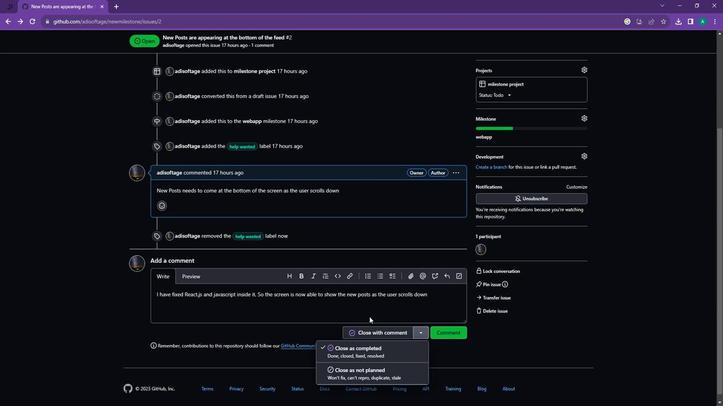 
Action: Mouse pressed left at (369, 318)
Screenshot: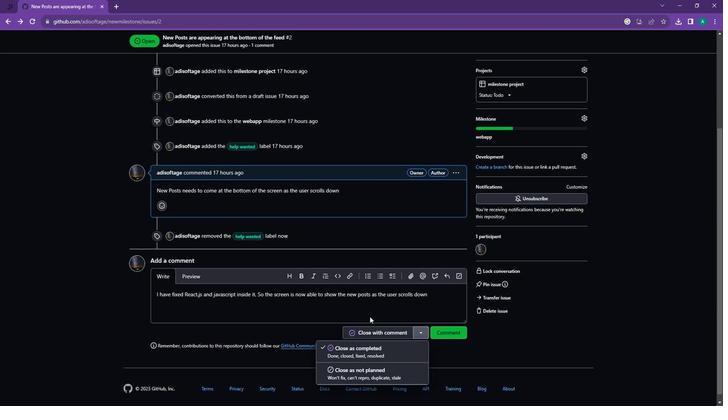
Action: Mouse moved to (379, 333)
Screenshot: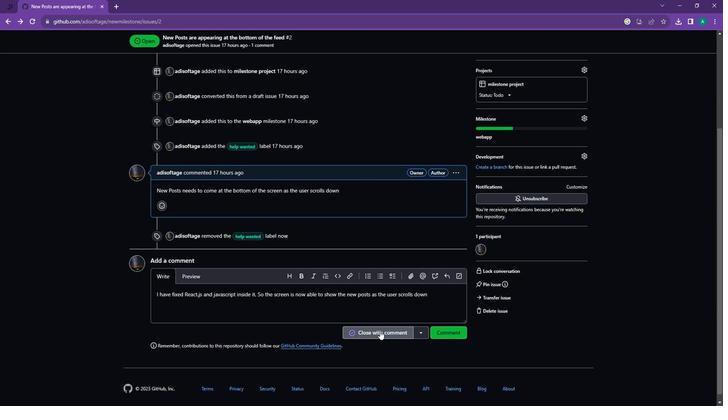 
Action: Mouse pressed left at (379, 333)
Screenshot: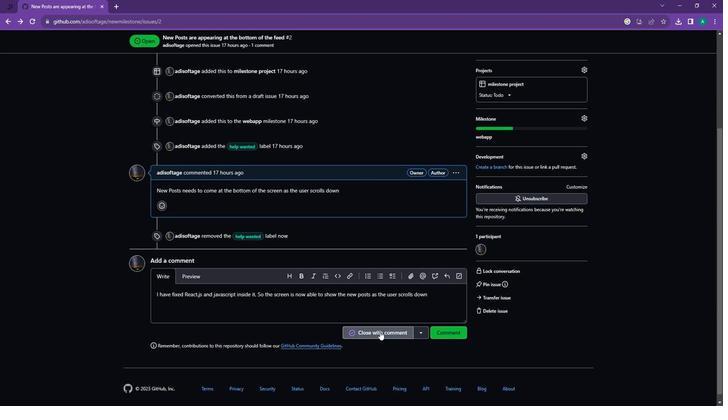 
Action: Mouse moved to (152, 127)
Screenshot: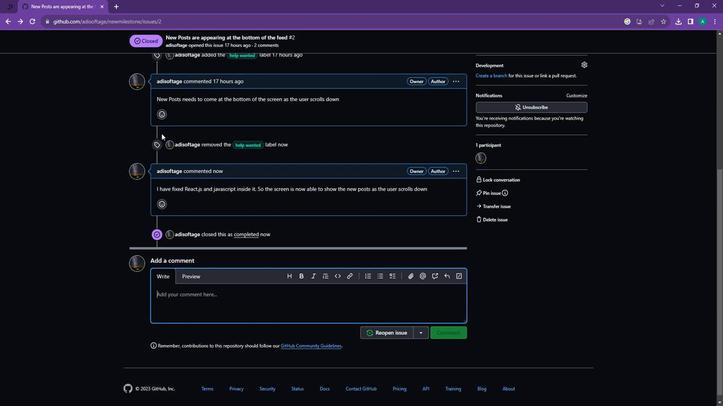 
Action: Mouse scrolled (152, 127) with delta (0, 0)
Screenshot: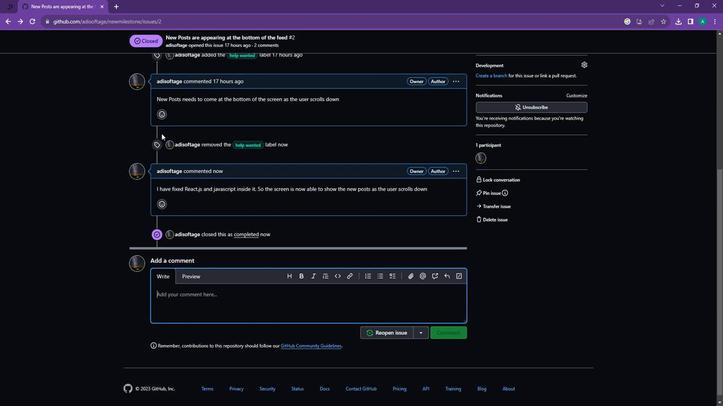 
Action: Mouse moved to (148, 126)
Screenshot: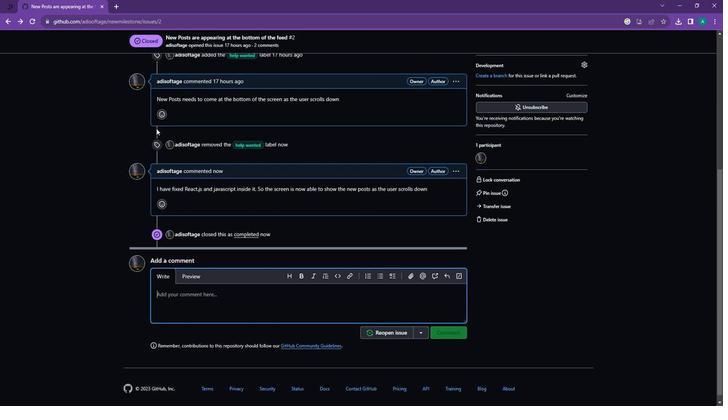 
Action: Mouse scrolled (148, 126) with delta (0, 0)
Screenshot: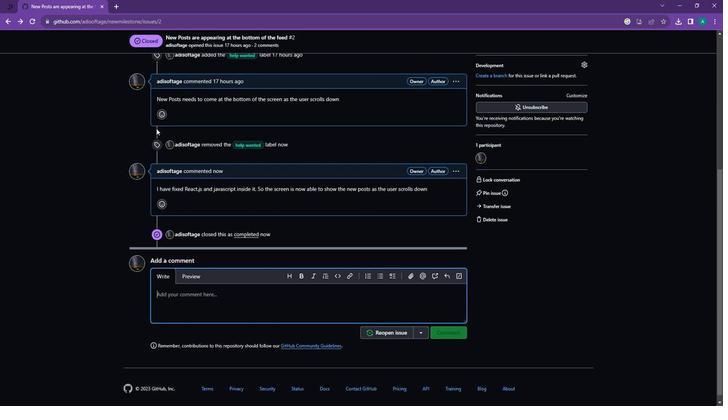 
Action: Mouse moved to (79, 75)
Screenshot: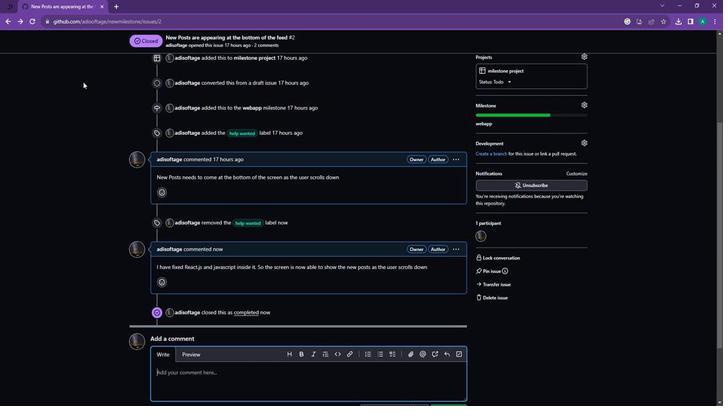 
Action: Mouse scrolled (79, 76) with delta (0, 0)
Screenshot: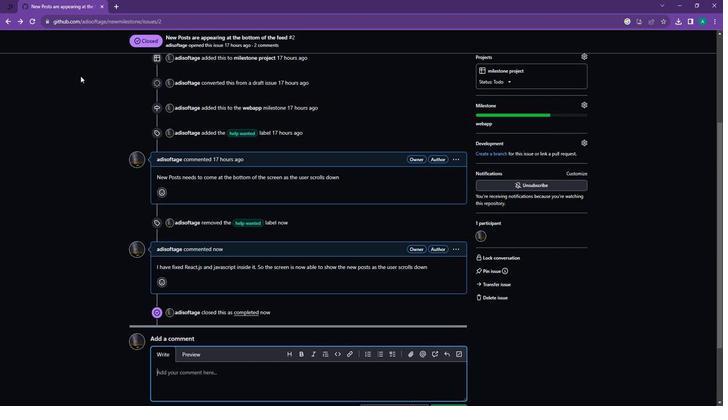 
Action: Mouse scrolled (79, 76) with delta (0, 0)
Screenshot: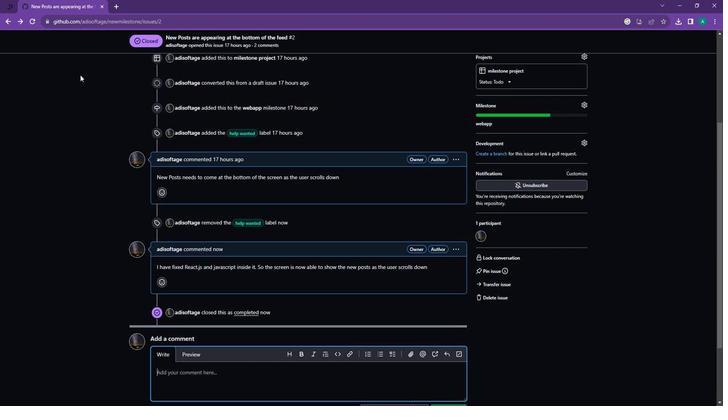
Action: Mouse moved to (79, 75)
Screenshot: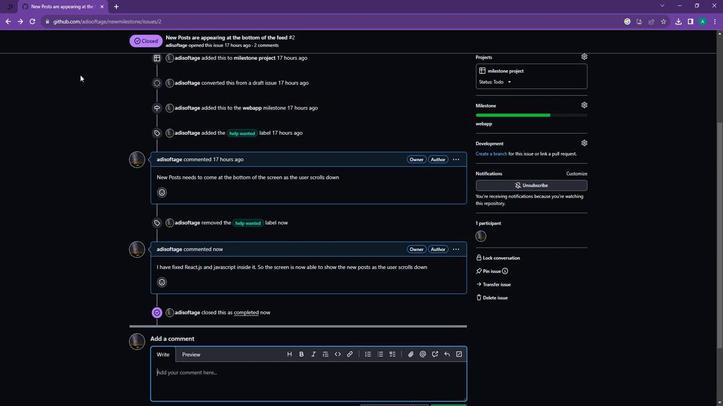 
Action: Mouse scrolled (79, 75) with delta (0, 0)
Screenshot: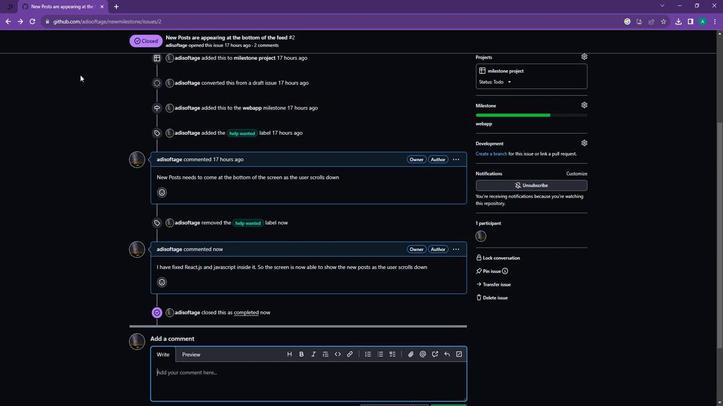 
Action: Mouse moved to (83, 76)
Screenshot: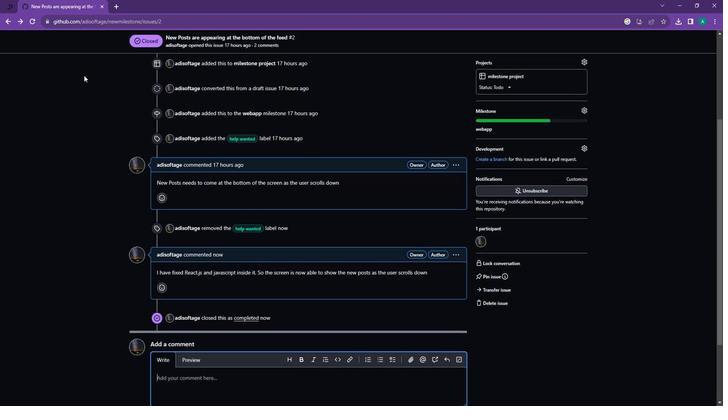 
Action: Mouse scrolled (83, 77) with delta (0, 0)
Screenshot: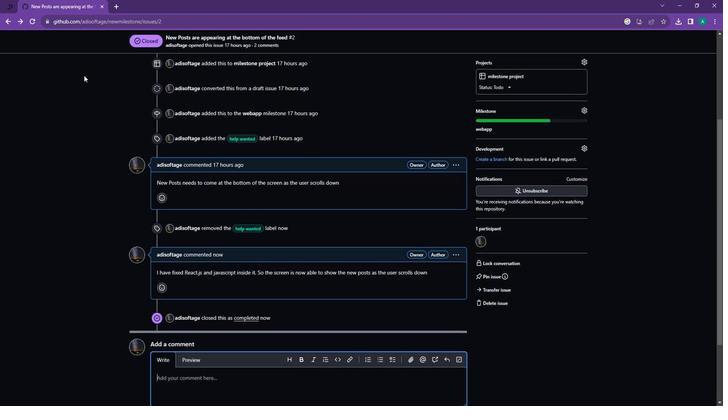 
Action: Mouse moved to (89, 82)
Screenshot: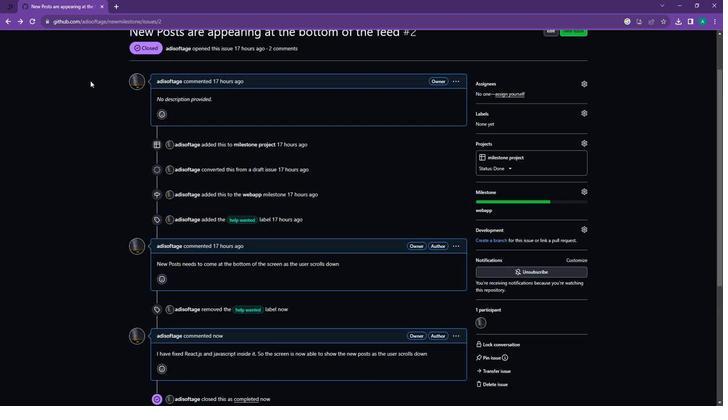 
Action: Mouse scrolled (89, 83) with delta (0, 0)
Screenshot: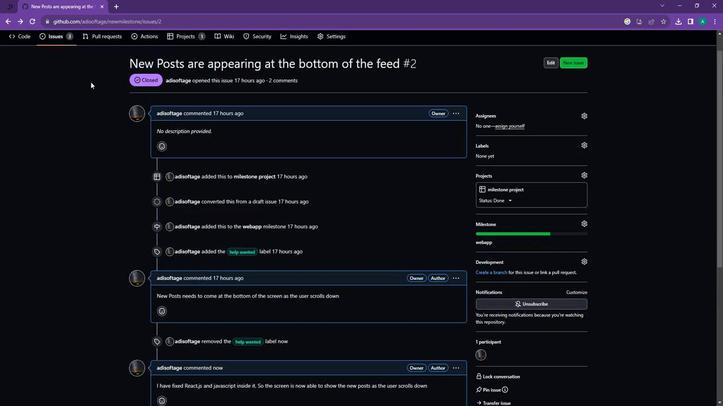 
Action: Mouse scrolled (89, 83) with delta (0, 0)
Screenshot: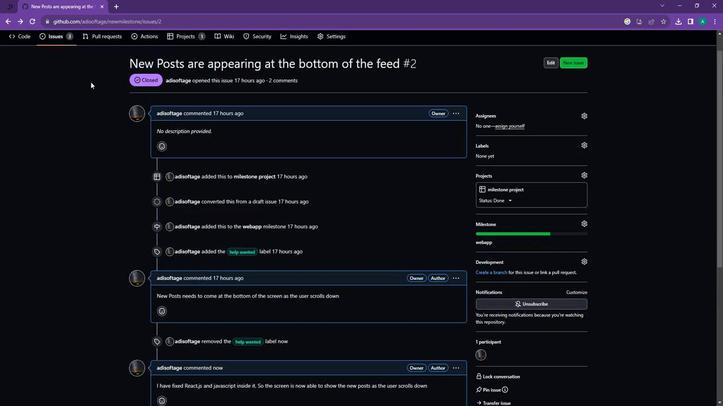 
Action: Mouse scrolled (89, 83) with delta (0, 0)
Screenshot: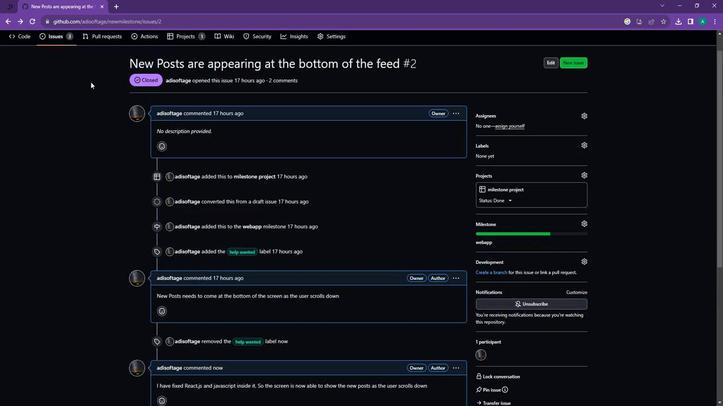 
Action: Mouse scrolled (89, 83) with delta (0, 0)
Screenshot: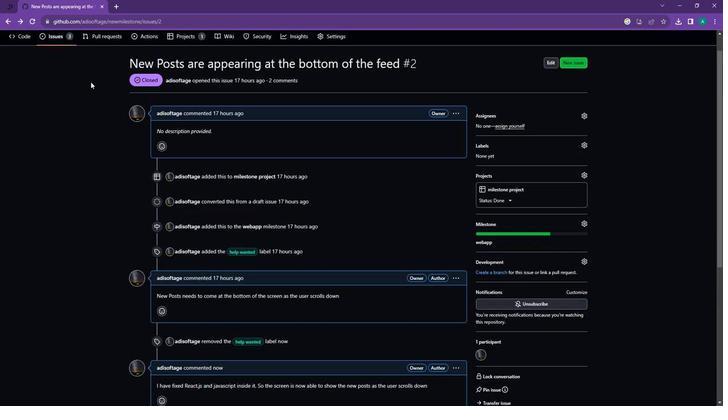 
Action: Mouse scrolled (89, 83) with delta (0, 0)
Screenshot: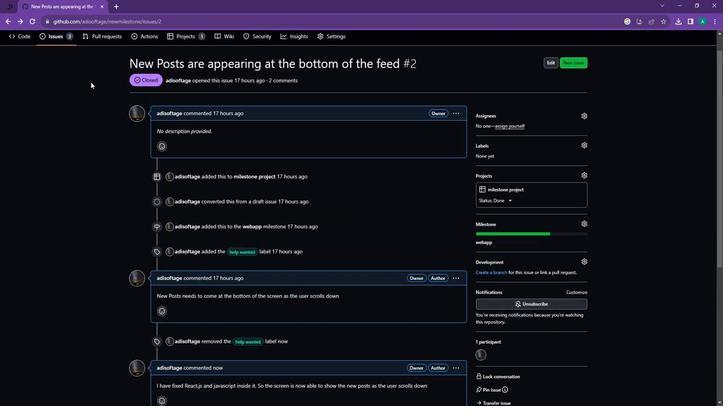
Action: Mouse moved to (55, 63)
Screenshot: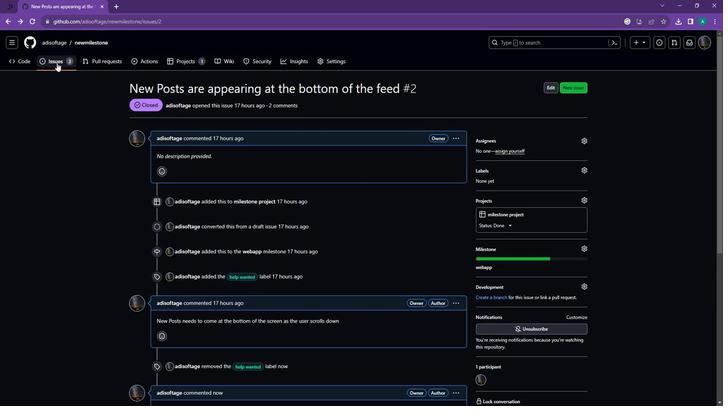 
Action: Mouse pressed left at (55, 63)
Screenshot: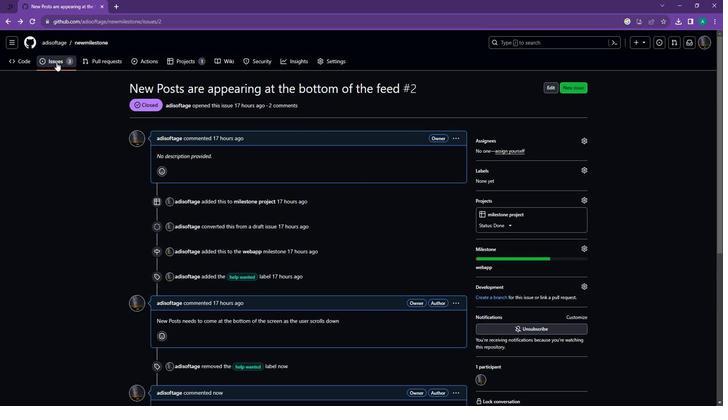 
Action: Mouse moved to (238, 220)
Screenshot: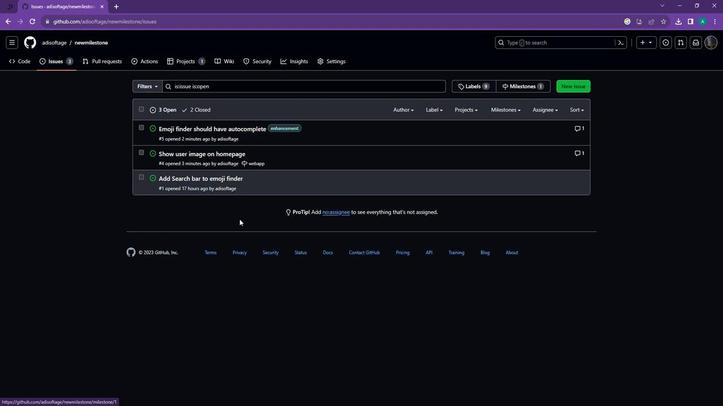 
Action: Mouse pressed left at (238, 220)
Screenshot: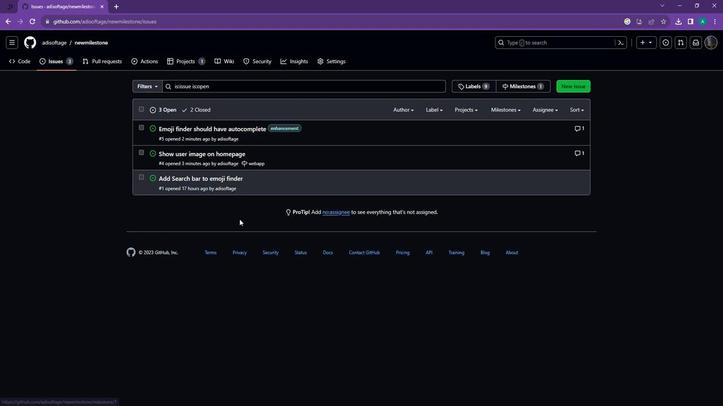 
Action: Mouse moved to (220, 209)
Screenshot: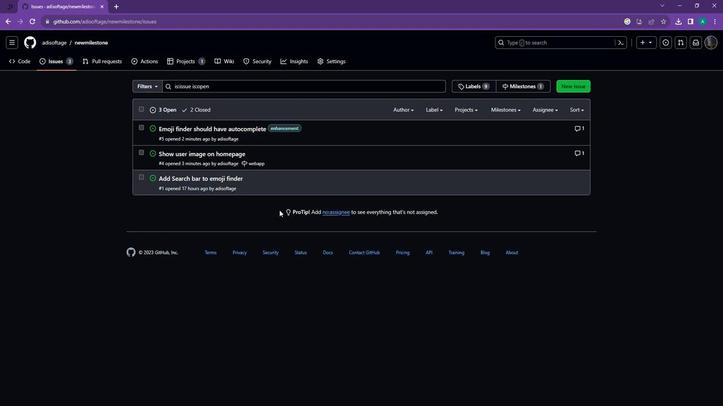 
